 Task: Open Card API Development in Board Customer Feedback to Workspace IT Department and add a team member Softage.3@softage.net, a label Purple, a checklist SEO Audit, an attachment from your google drive, a color Purple and finally, add a card description 'Review and approve expense reports' and a comment 'This task requires proactive ownership, so let us take responsibility and ensure progress is made in a timely manner.'. Add a start date 'Jan 07, 1900' with a due date 'Jan 14, 1900'
Action: Mouse moved to (63, 277)
Screenshot: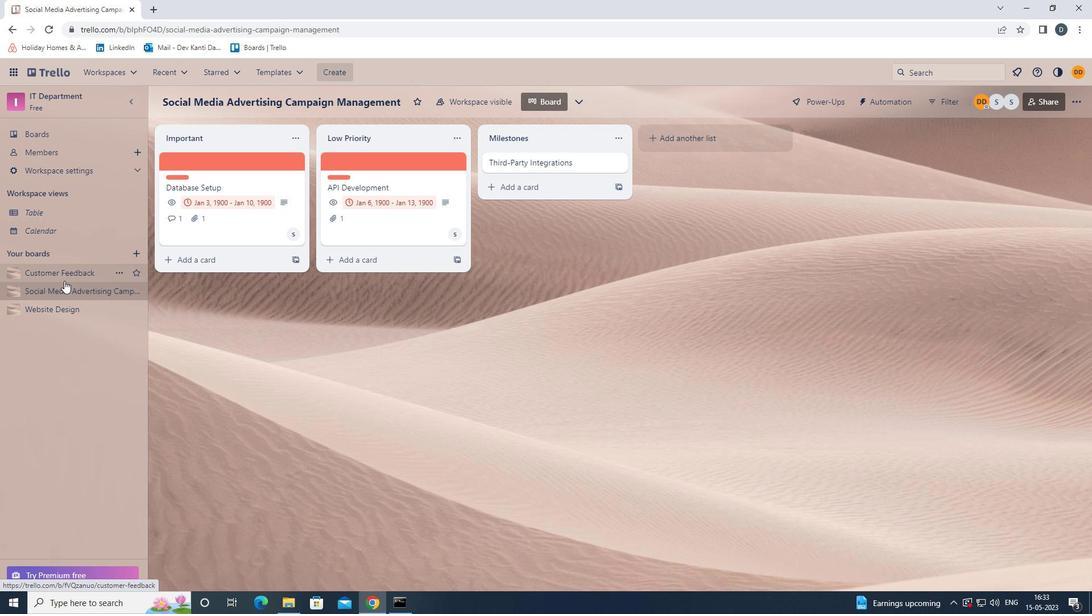 
Action: Mouse pressed left at (63, 277)
Screenshot: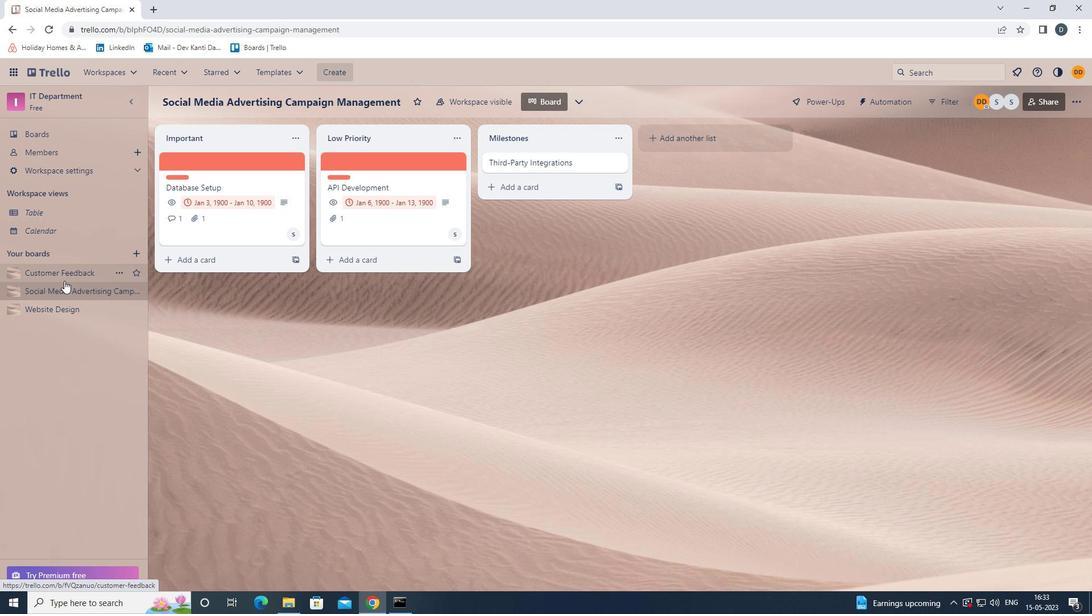 
Action: Mouse moved to (511, 162)
Screenshot: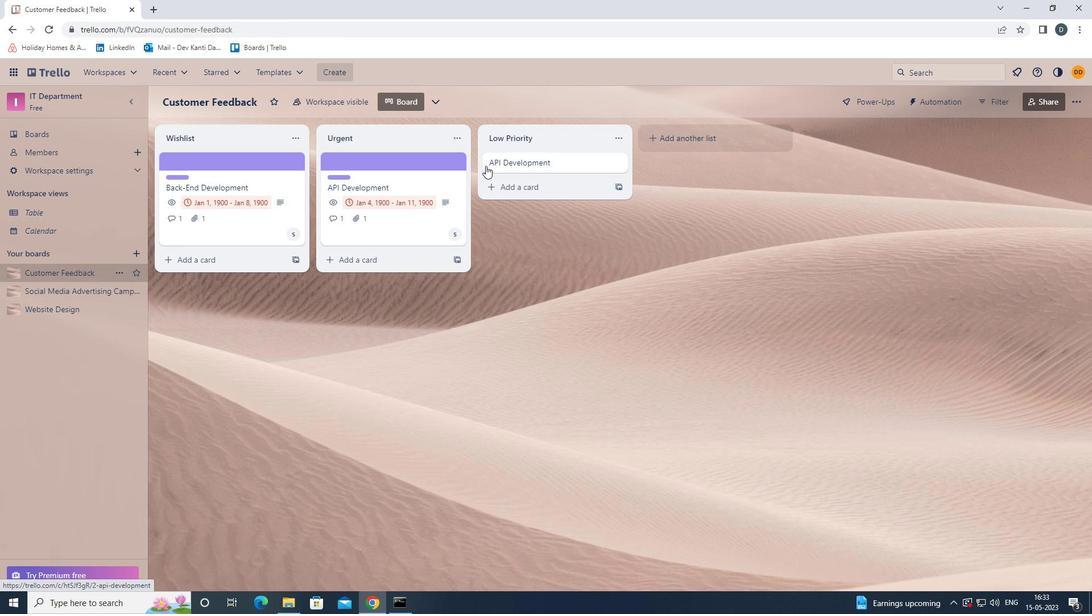 
Action: Mouse pressed left at (511, 162)
Screenshot: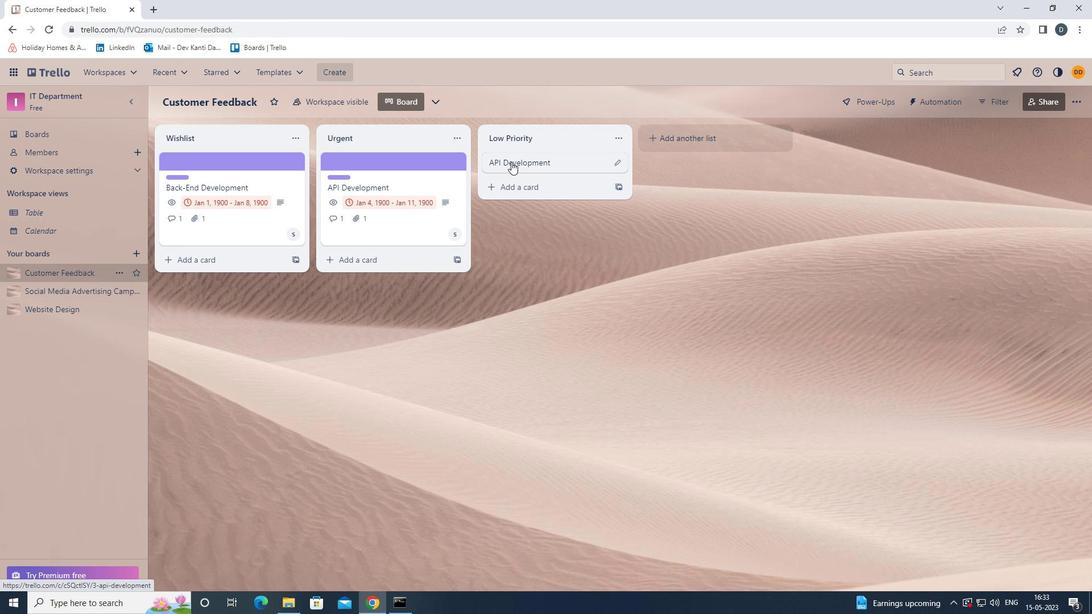 
Action: Mouse moved to (681, 199)
Screenshot: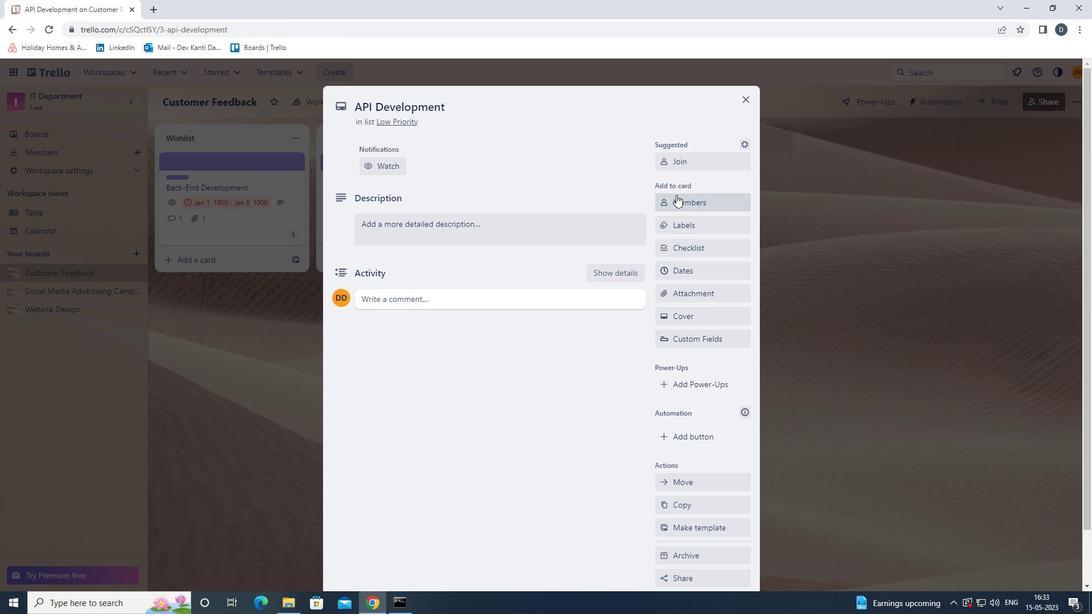 
Action: Mouse pressed left at (681, 199)
Screenshot: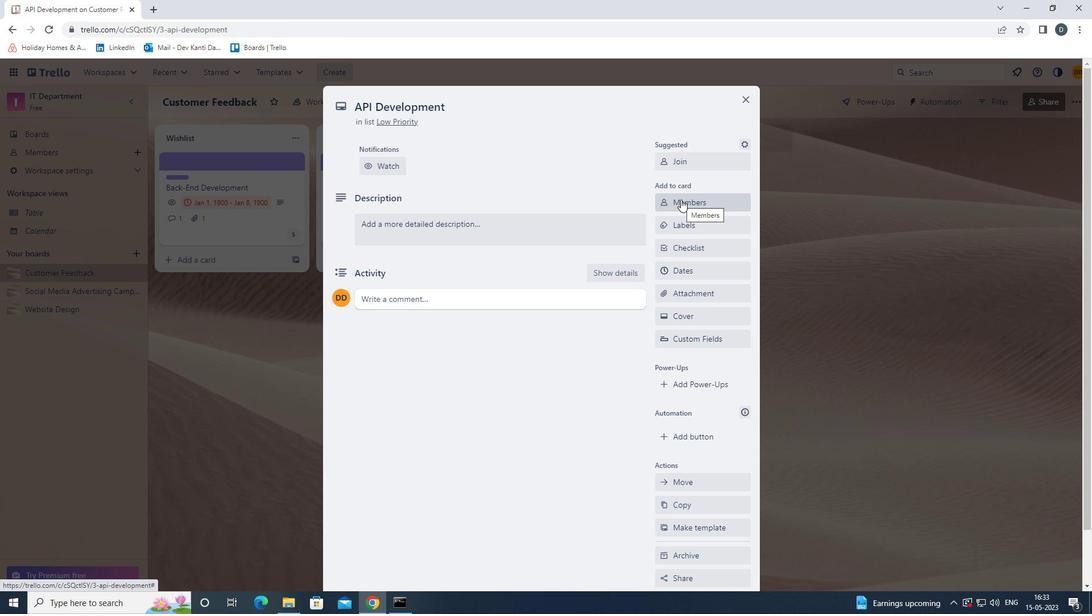 
Action: Key pressed <Key.shift>SOFTAGE.3<Key.shift><Key.shift>@SOFTAGE.NET
Screenshot: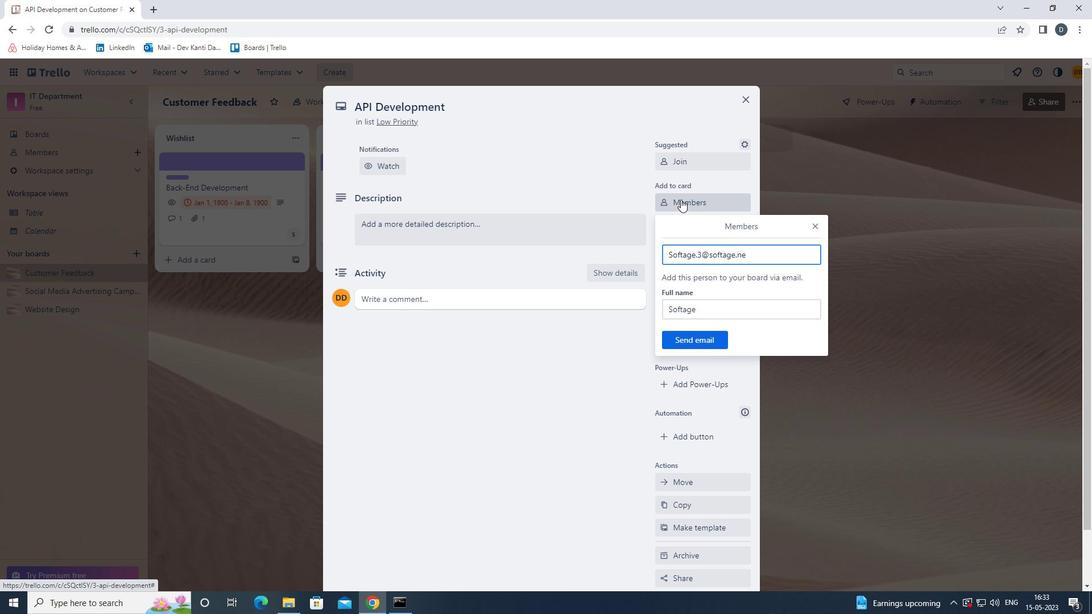 
Action: Mouse moved to (697, 332)
Screenshot: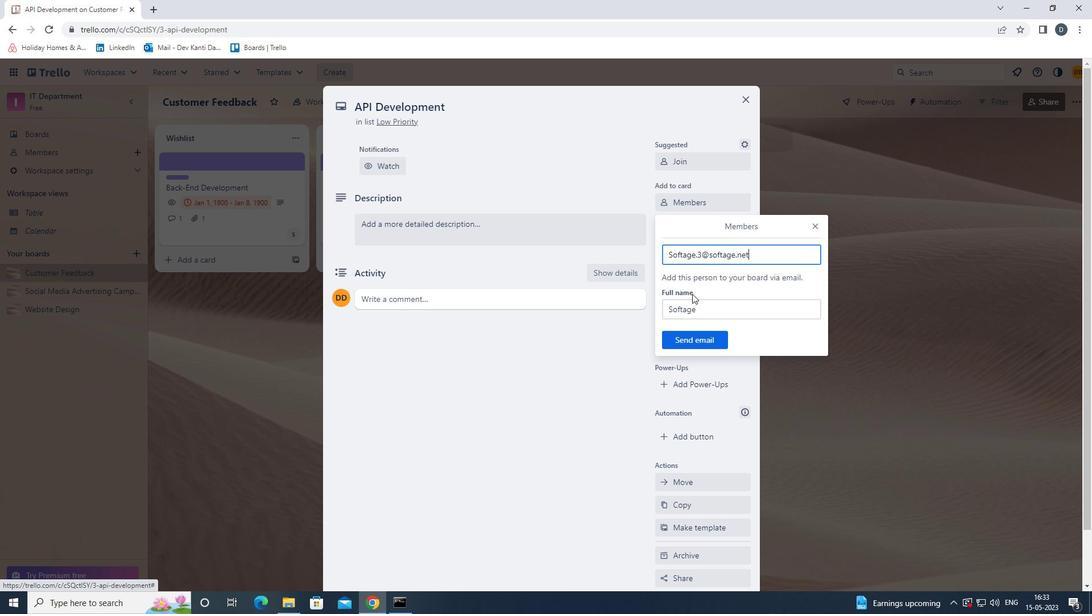 
Action: Mouse pressed left at (697, 332)
Screenshot: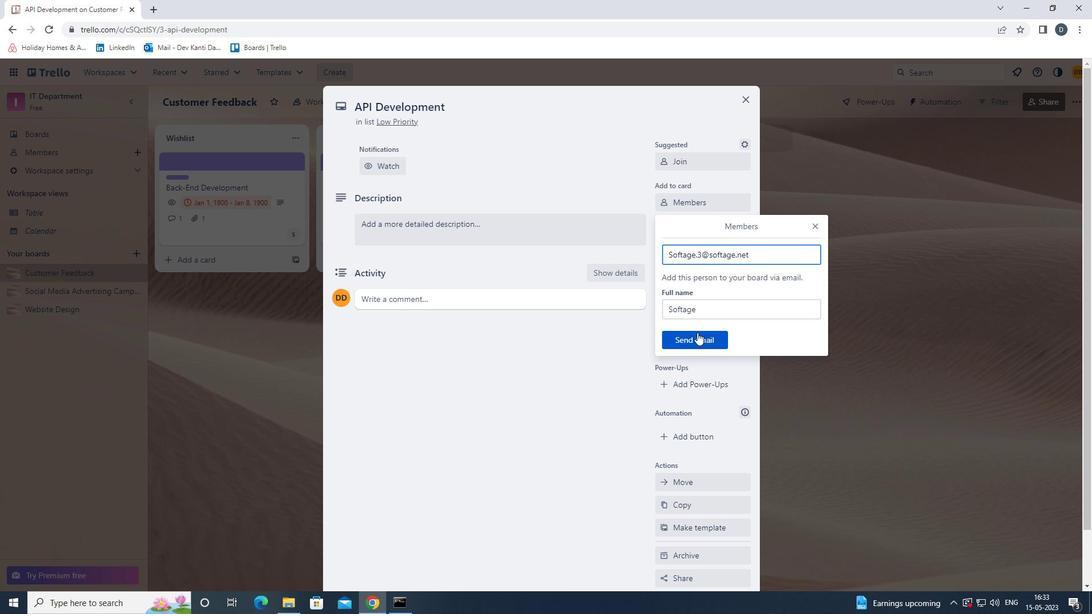 
Action: Mouse moved to (694, 228)
Screenshot: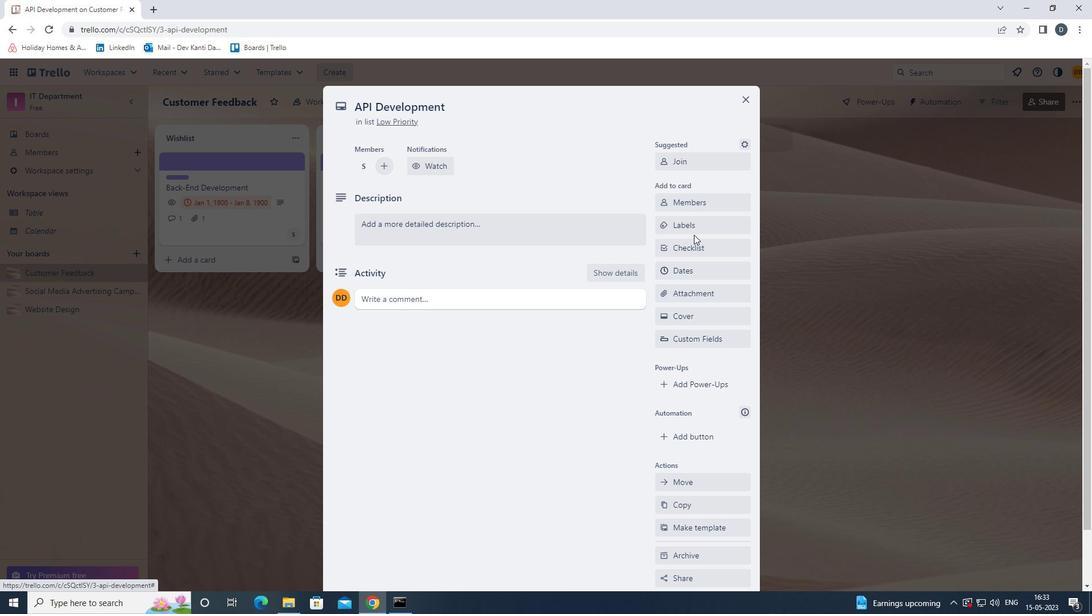 
Action: Mouse pressed left at (694, 228)
Screenshot: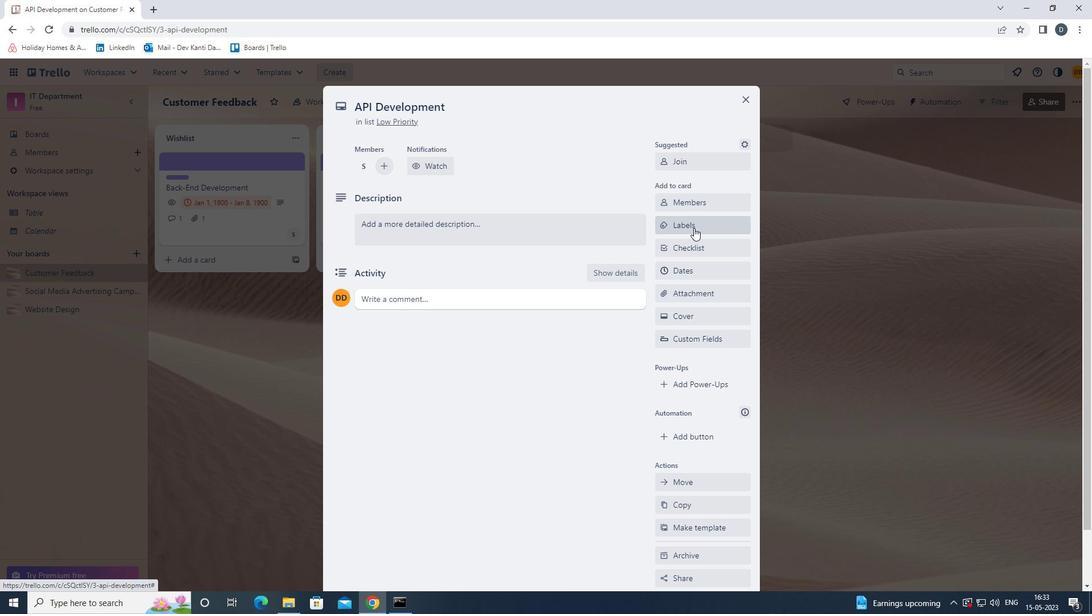 
Action: Mouse moved to (727, 397)
Screenshot: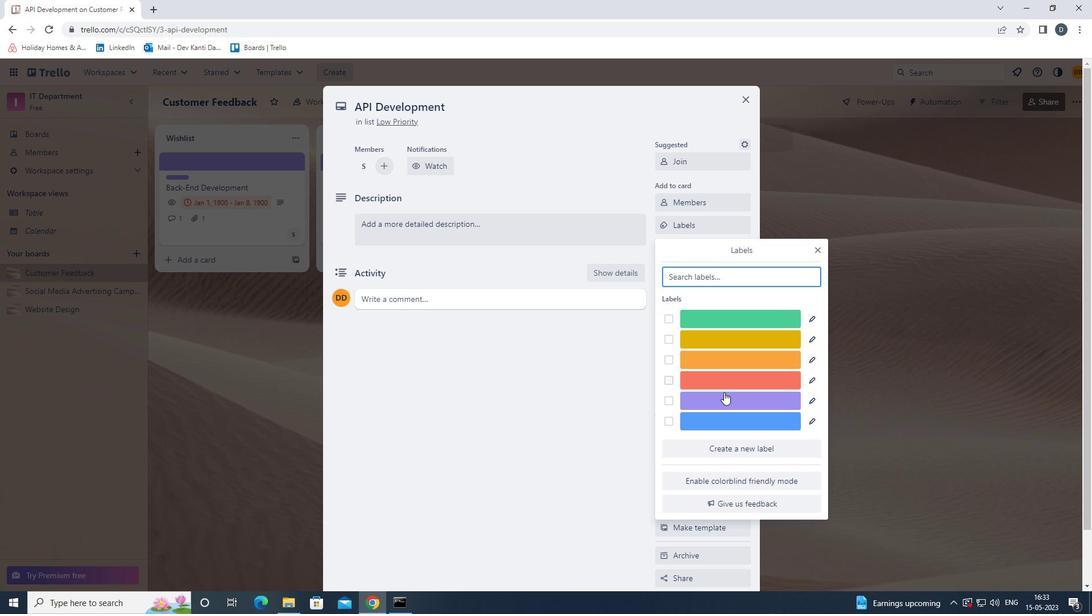 
Action: Mouse pressed left at (727, 397)
Screenshot: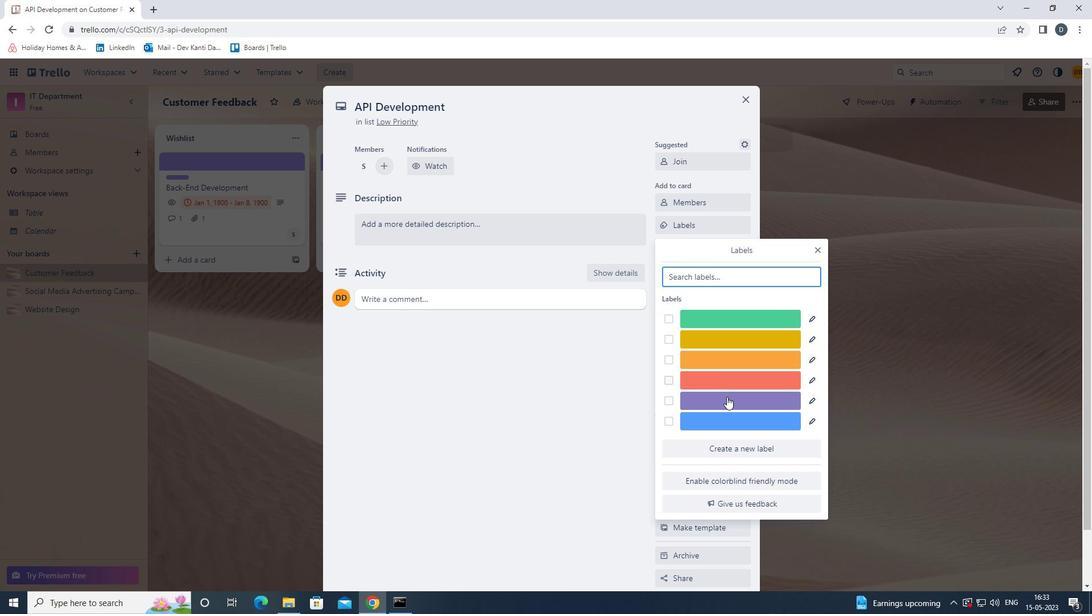 
Action: Mouse moved to (819, 245)
Screenshot: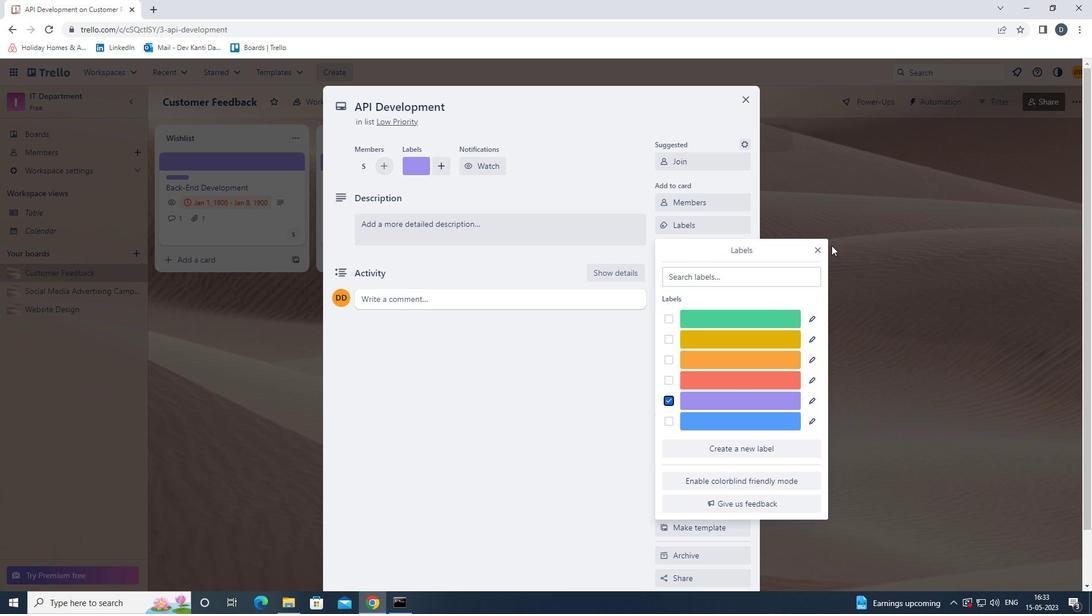 
Action: Mouse pressed left at (819, 245)
Screenshot: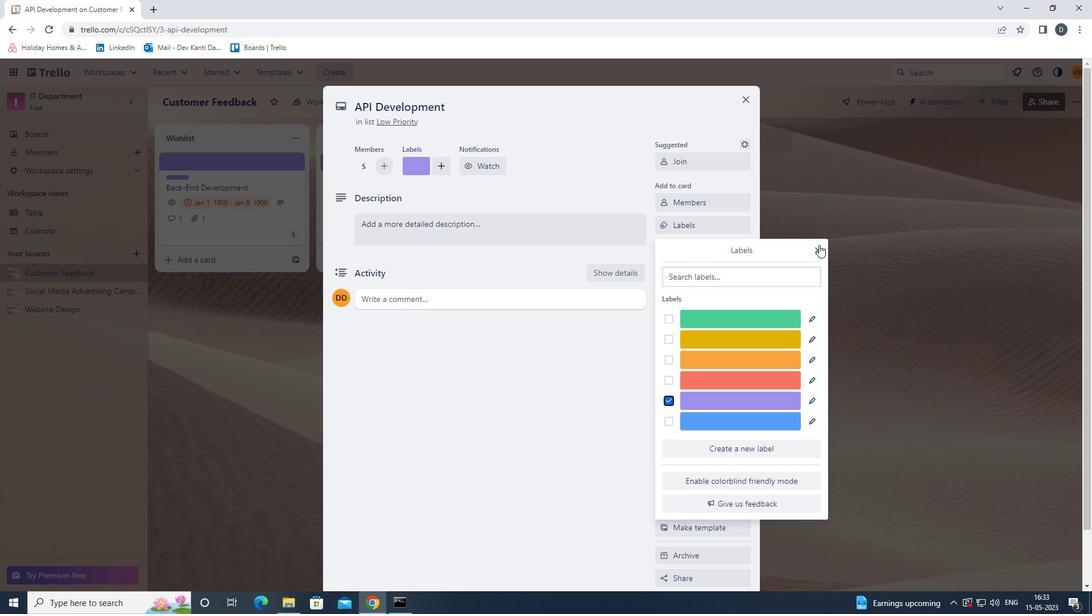 
Action: Mouse moved to (709, 253)
Screenshot: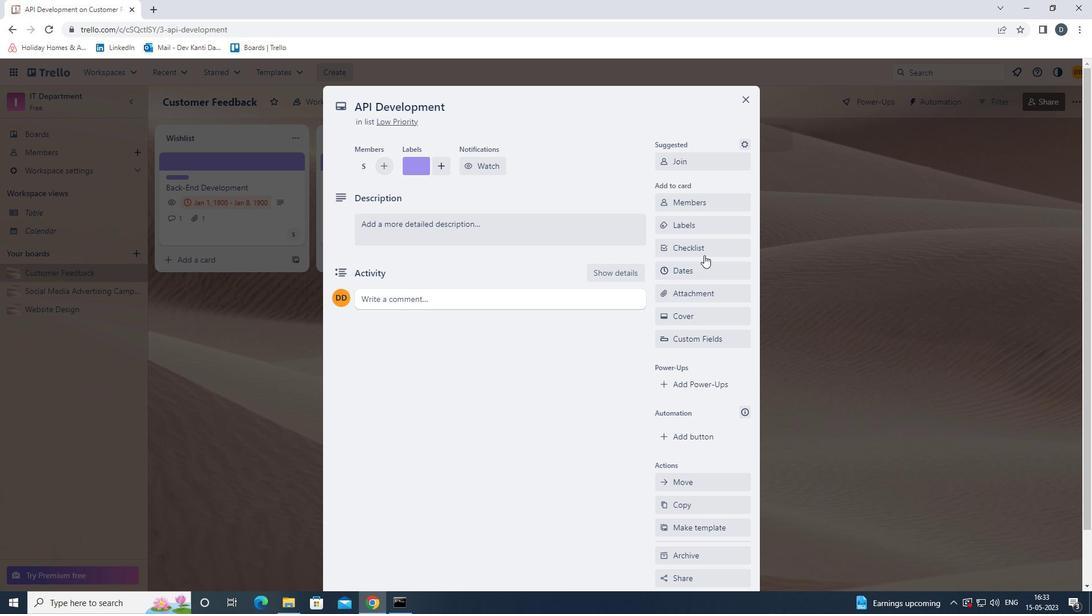 
Action: Mouse pressed left at (709, 253)
Screenshot: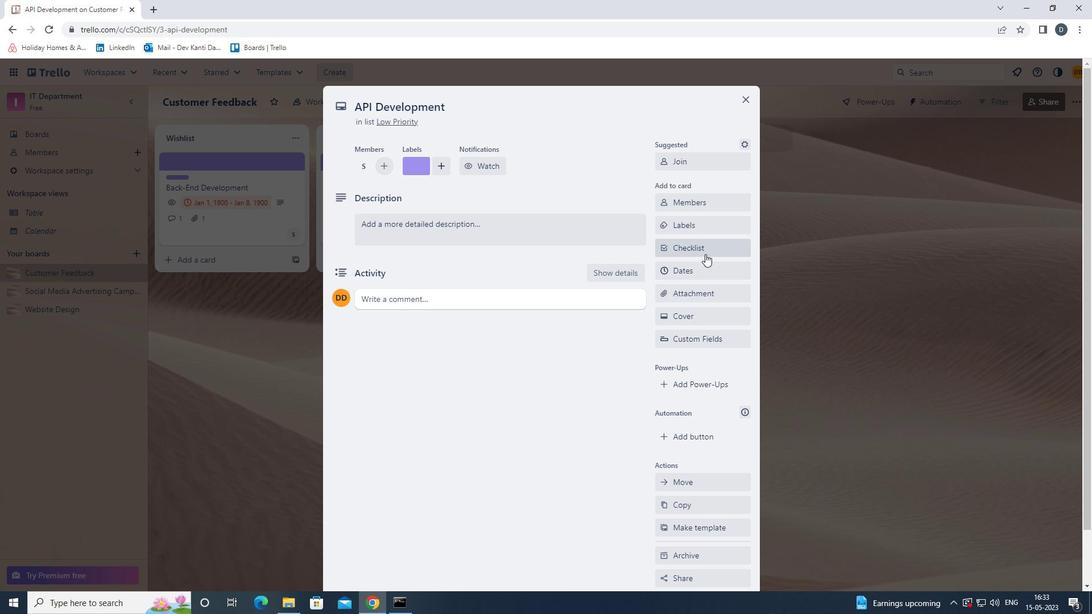 
Action: Key pressed <Key.shift>S<Key.shift><Key.shift>EO
Screenshot: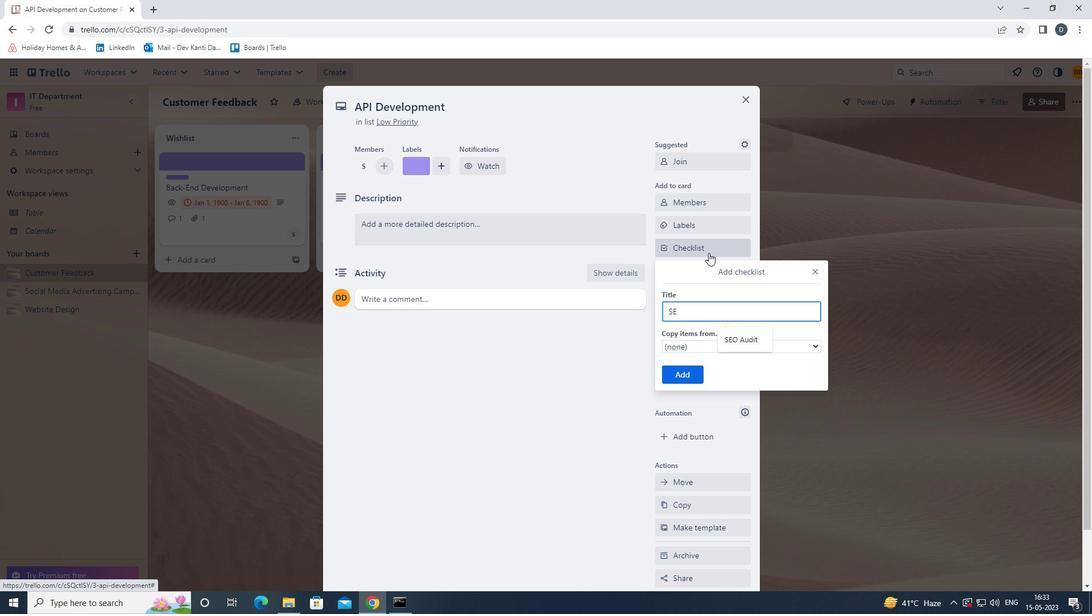 
Action: Mouse moved to (734, 338)
Screenshot: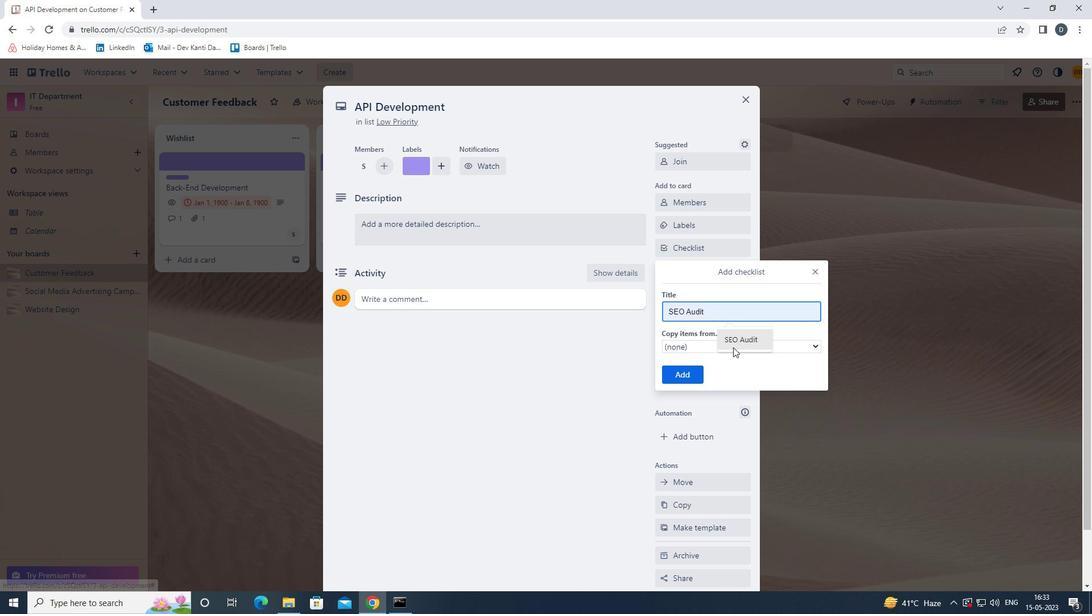
Action: Mouse pressed left at (734, 338)
Screenshot: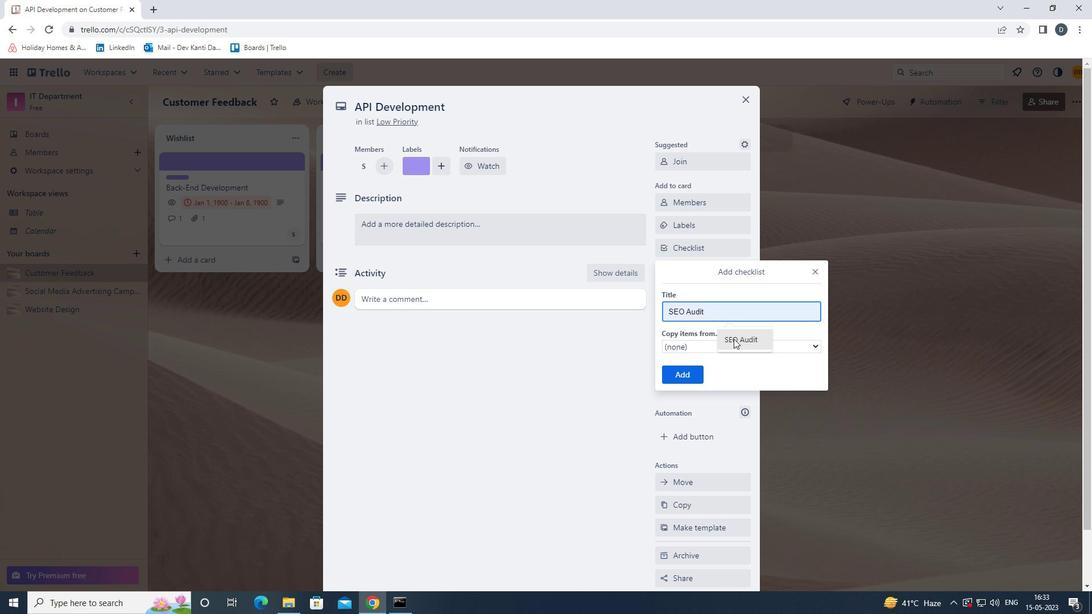 
Action: Mouse moved to (685, 370)
Screenshot: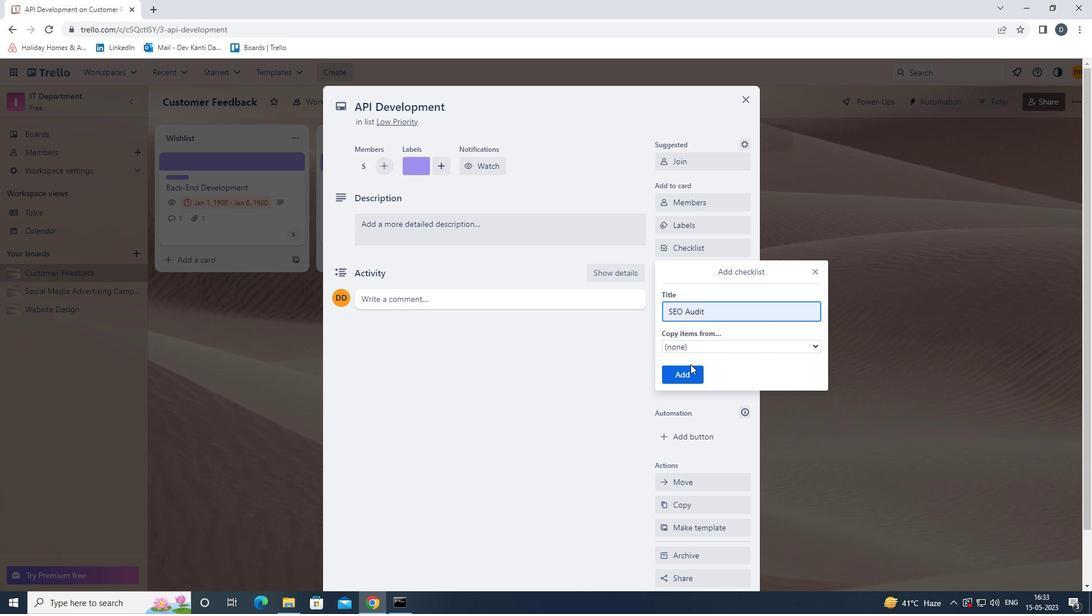 
Action: Mouse pressed left at (685, 370)
Screenshot: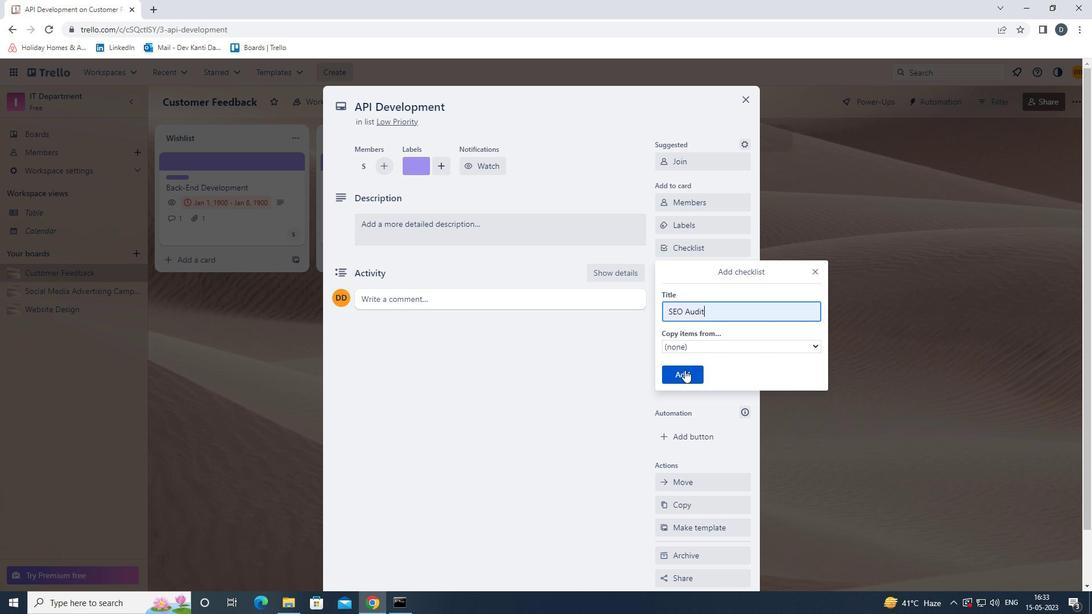 
Action: Mouse moved to (702, 298)
Screenshot: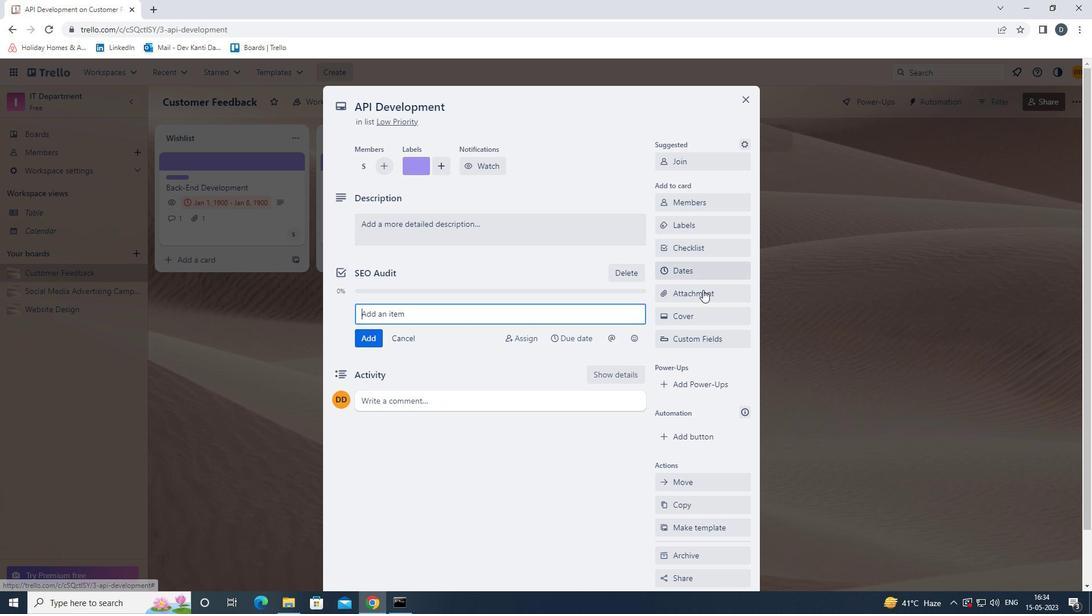 
Action: Mouse pressed left at (702, 298)
Screenshot: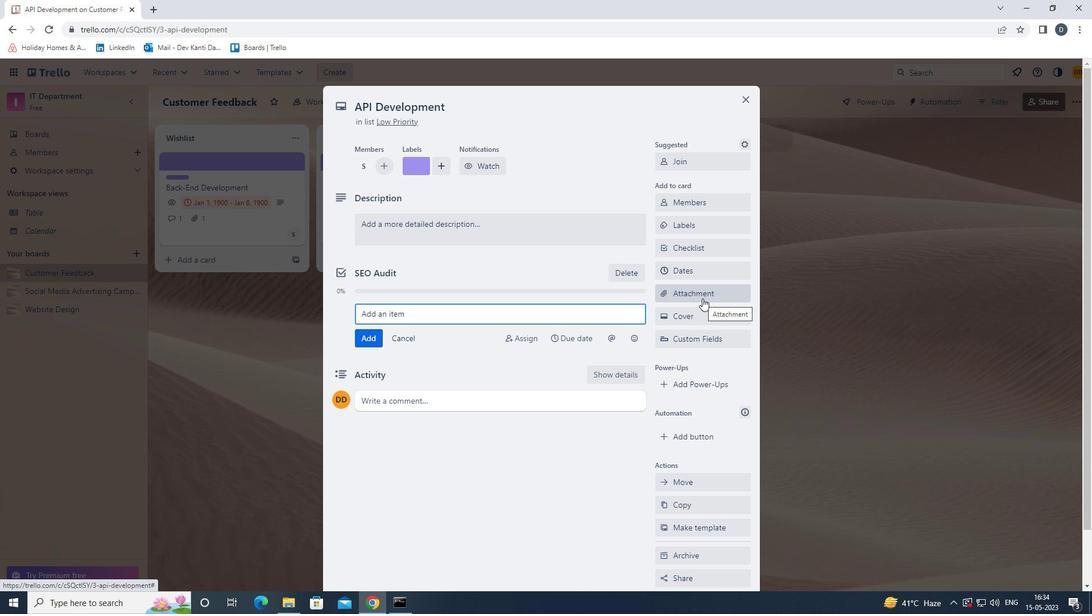 
Action: Mouse moved to (715, 376)
Screenshot: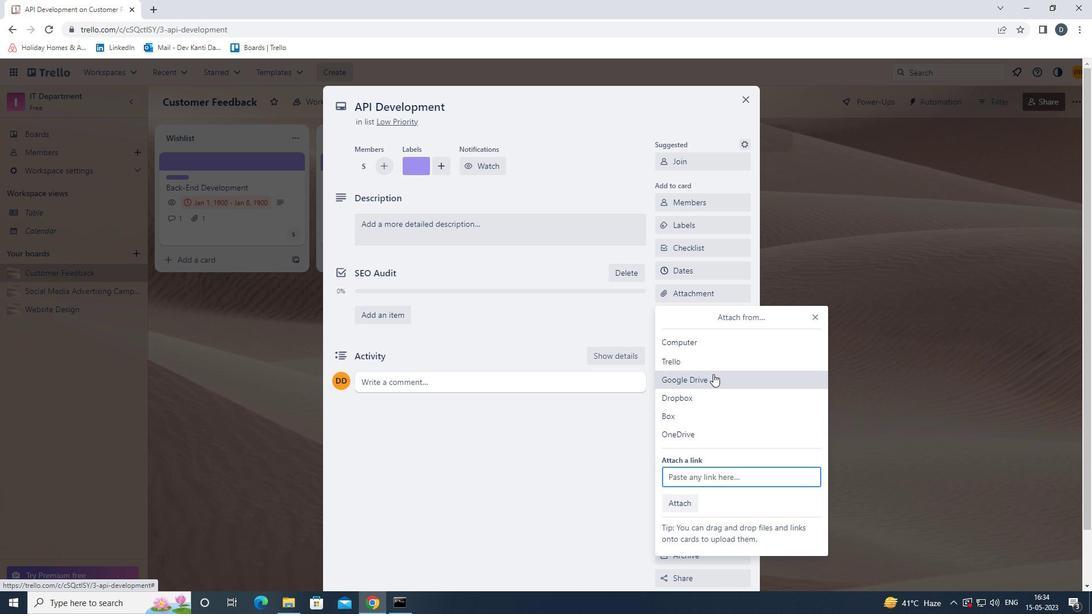 
Action: Mouse pressed left at (715, 376)
Screenshot: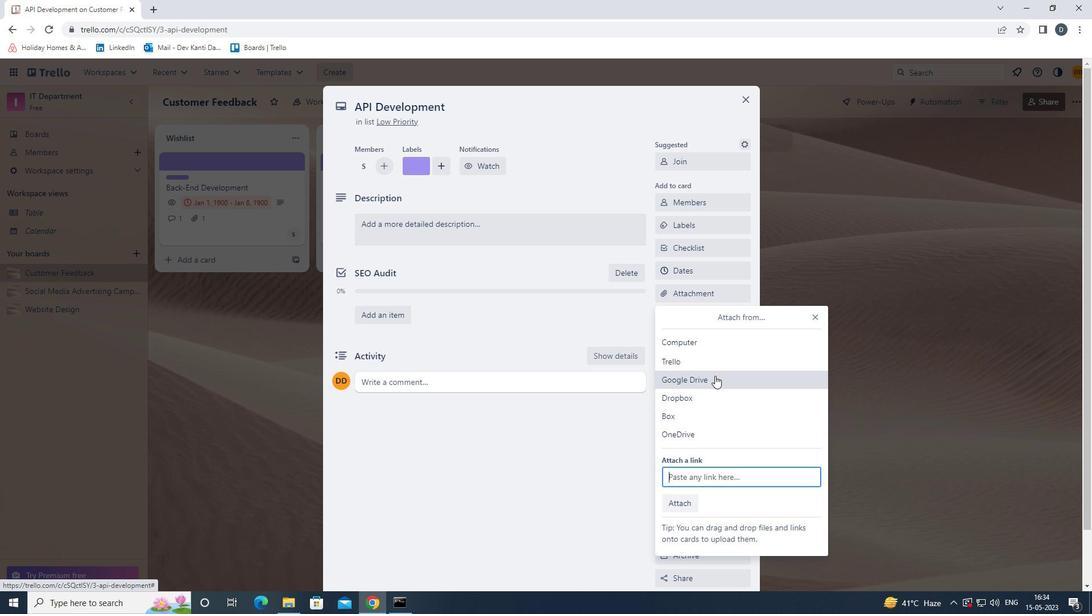 
Action: Mouse moved to (277, 323)
Screenshot: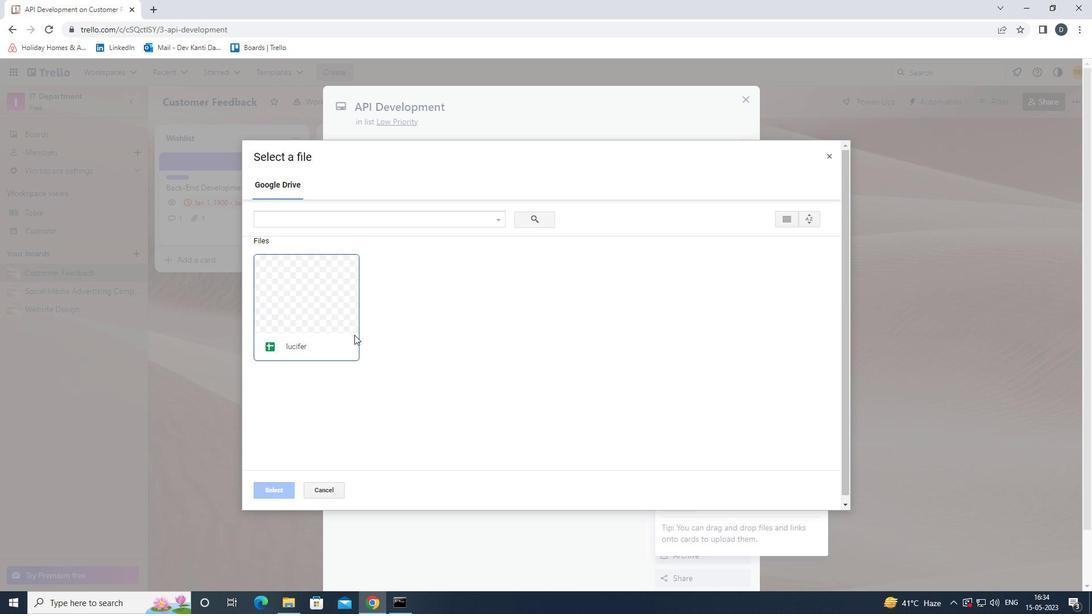 
Action: Mouse pressed left at (277, 323)
Screenshot: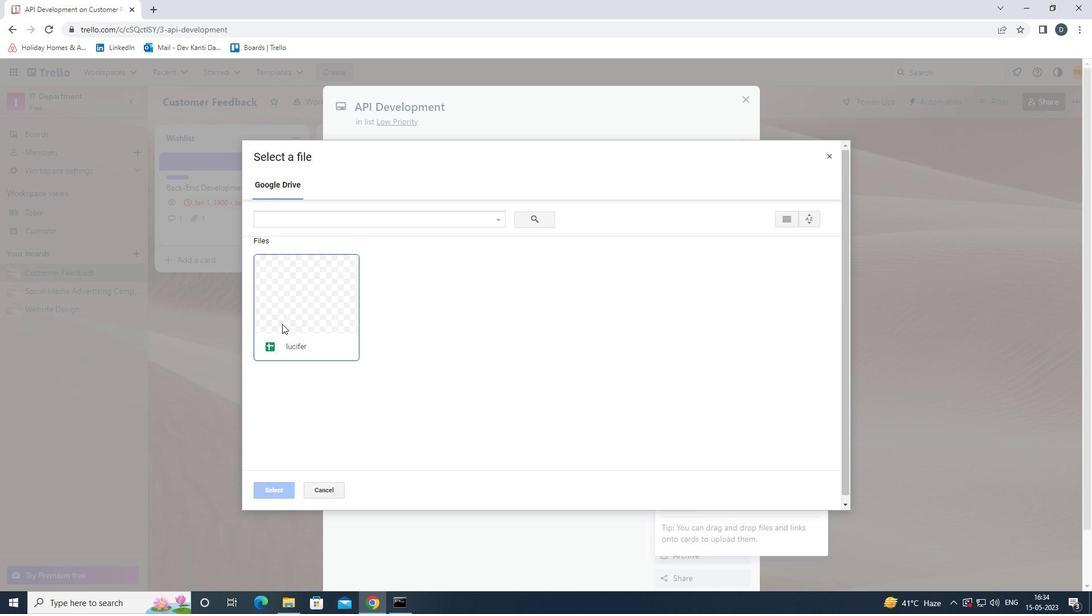 
Action: Mouse moved to (270, 490)
Screenshot: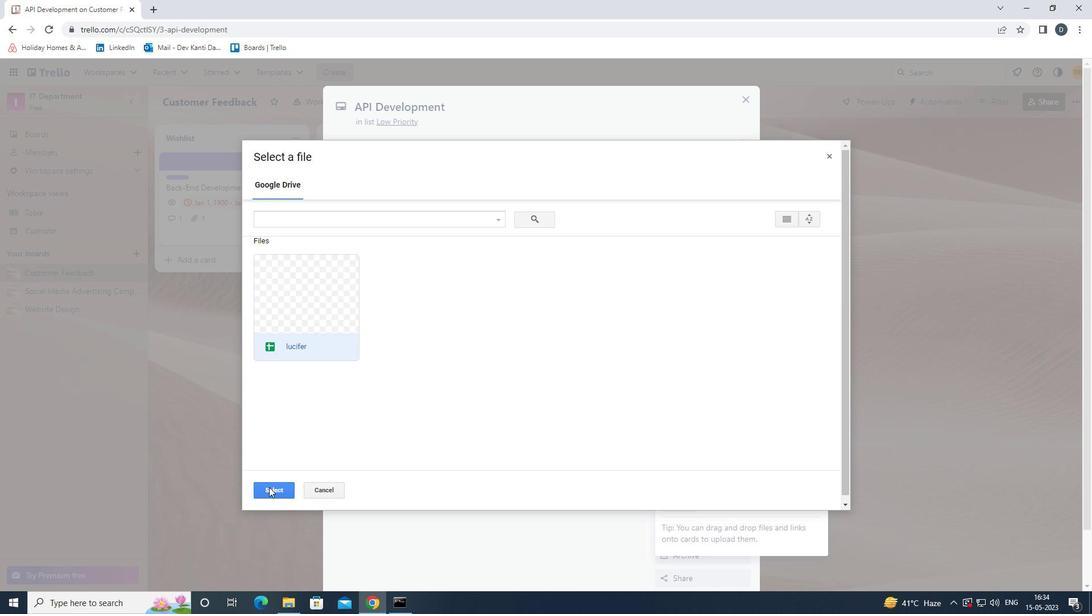
Action: Mouse pressed left at (270, 490)
Screenshot: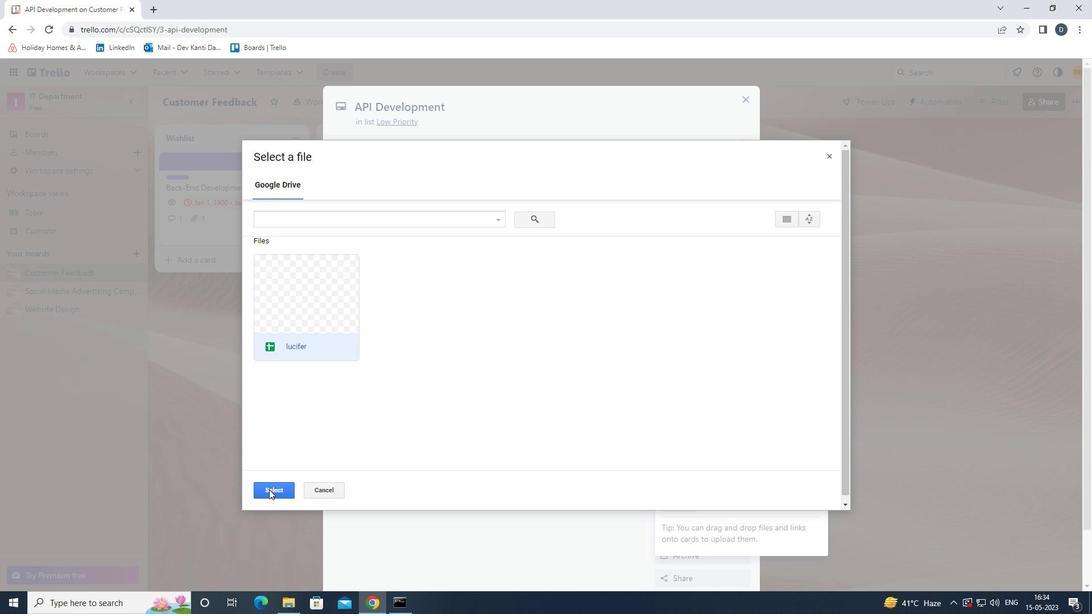 
Action: Mouse moved to (704, 321)
Screenshot: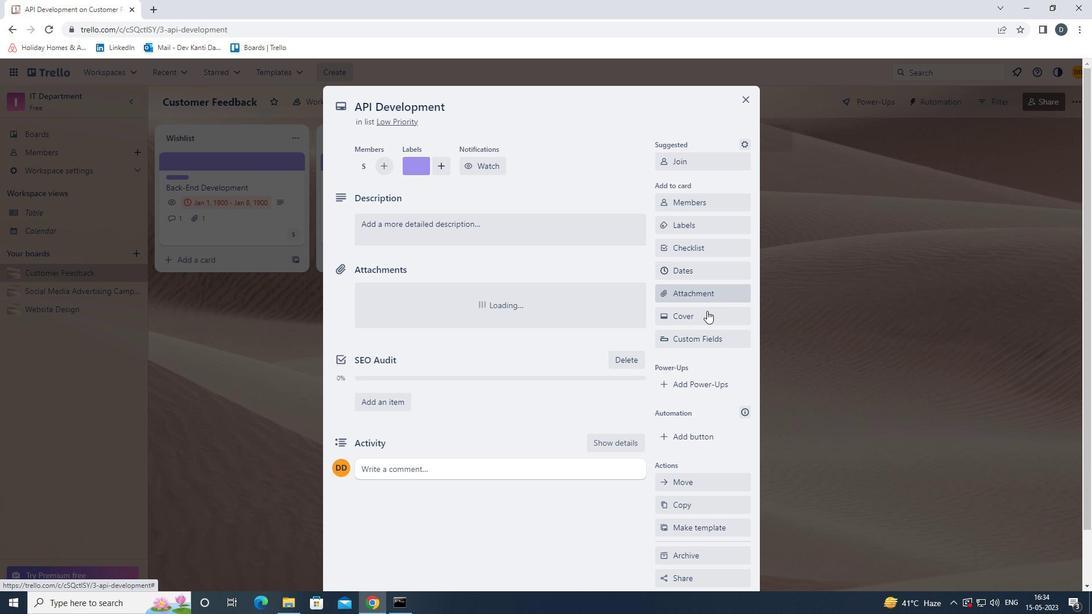 
Action: Mouse pressed left at (704, 321)
Screenshot: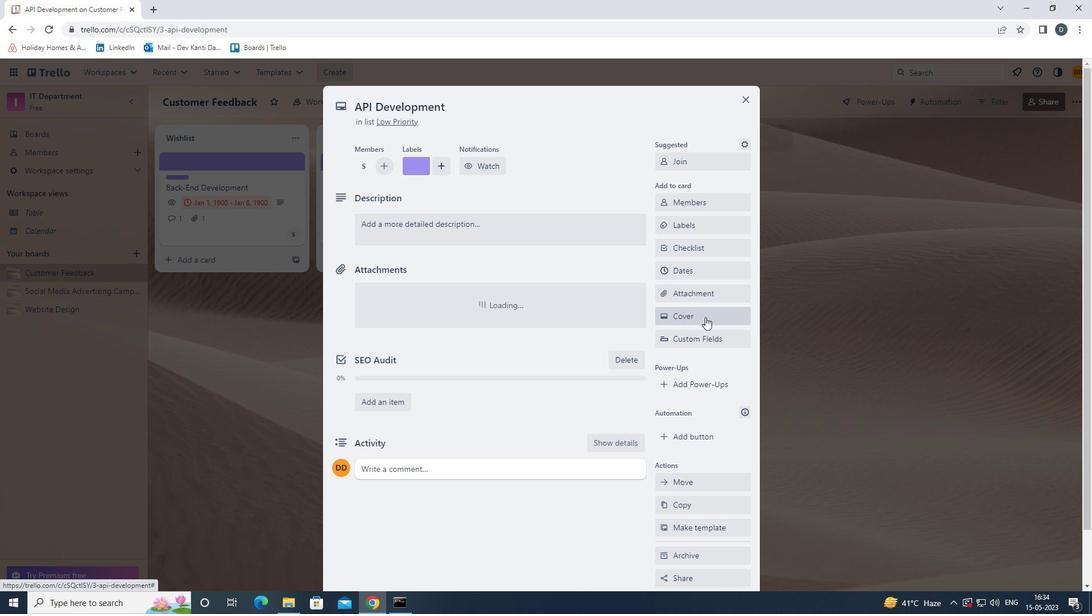 
Action: Mouse moved to (812, 365)
Screenshot: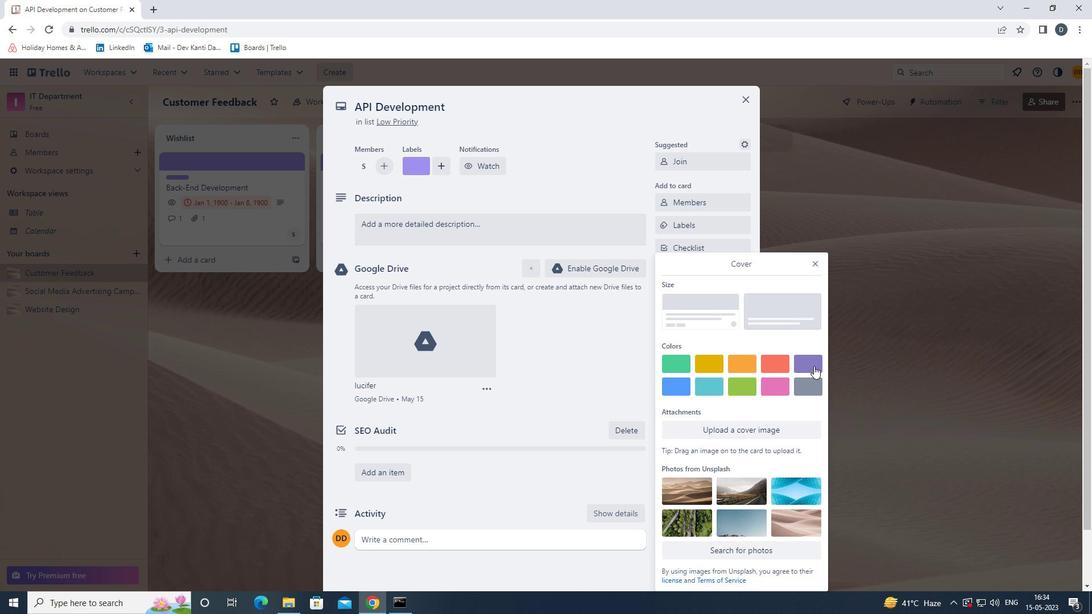 
Action: Mouse pressed left at (812, 365)
Screenshot: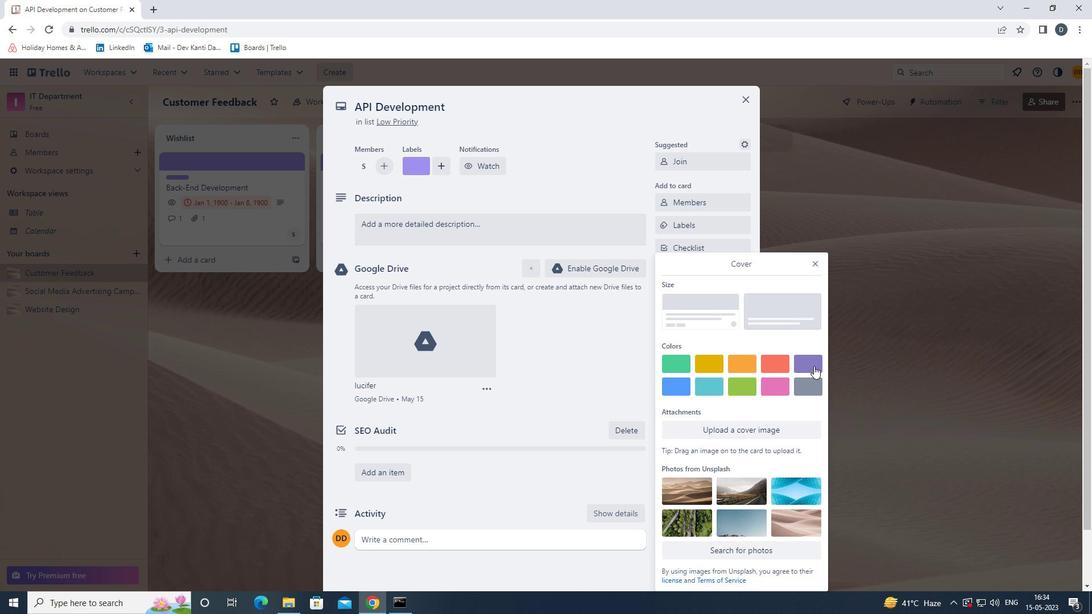 
Action: Mouse moved to (814, 244)
Screenshot: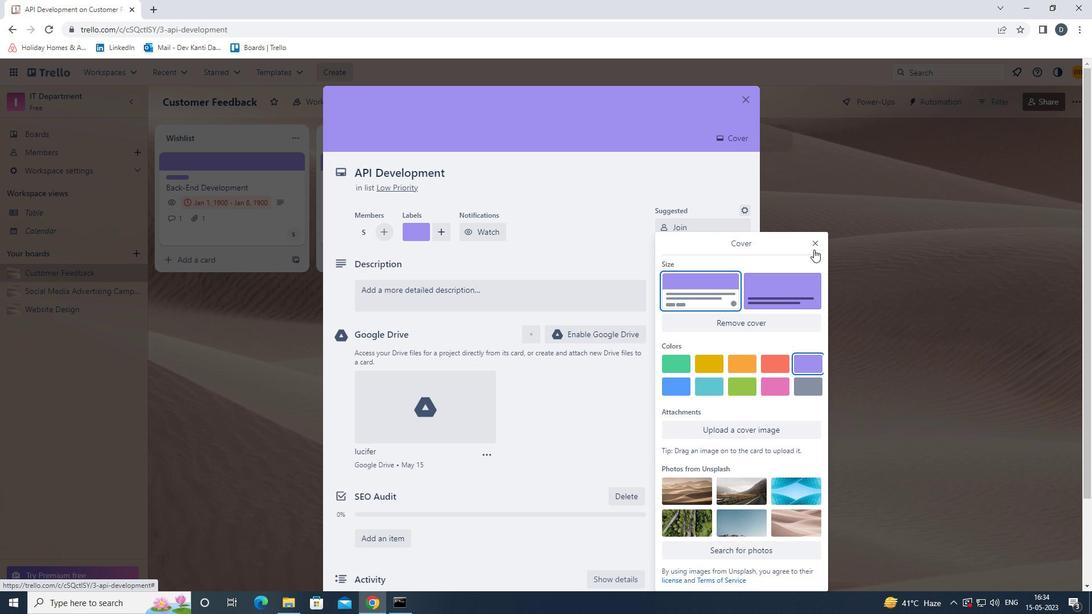 
Action: Mouse pressed left at (814, 244)
Screenshot: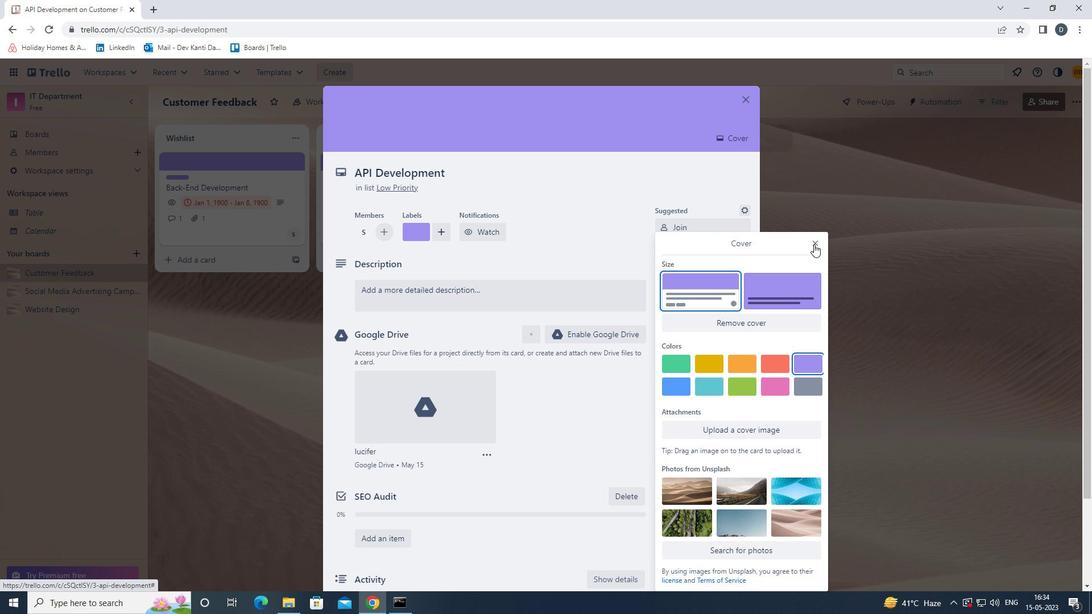 
Action: Mouse moved to (567, 298)
Screenshot: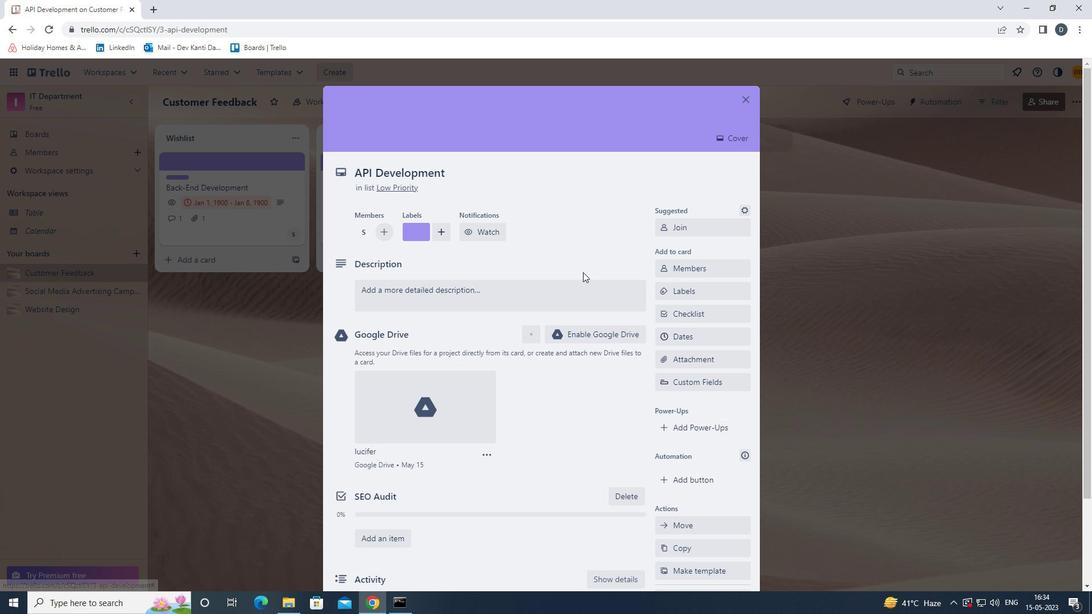 
Action: Mouse pressed left at (567, 298)
Screenshot: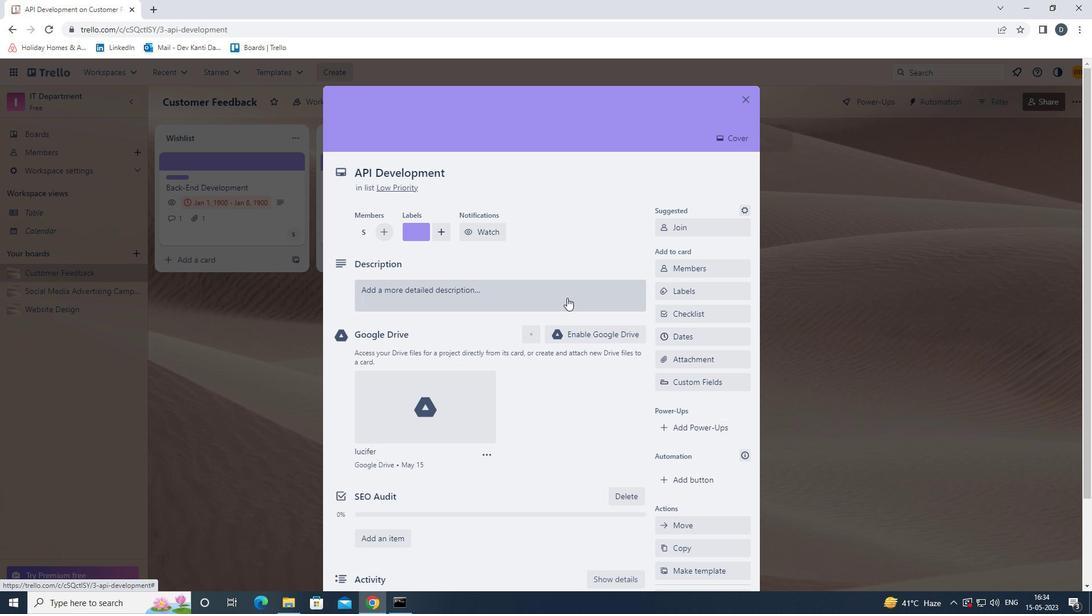 
Action: Mouse moved to (541, 361)
Screenshot: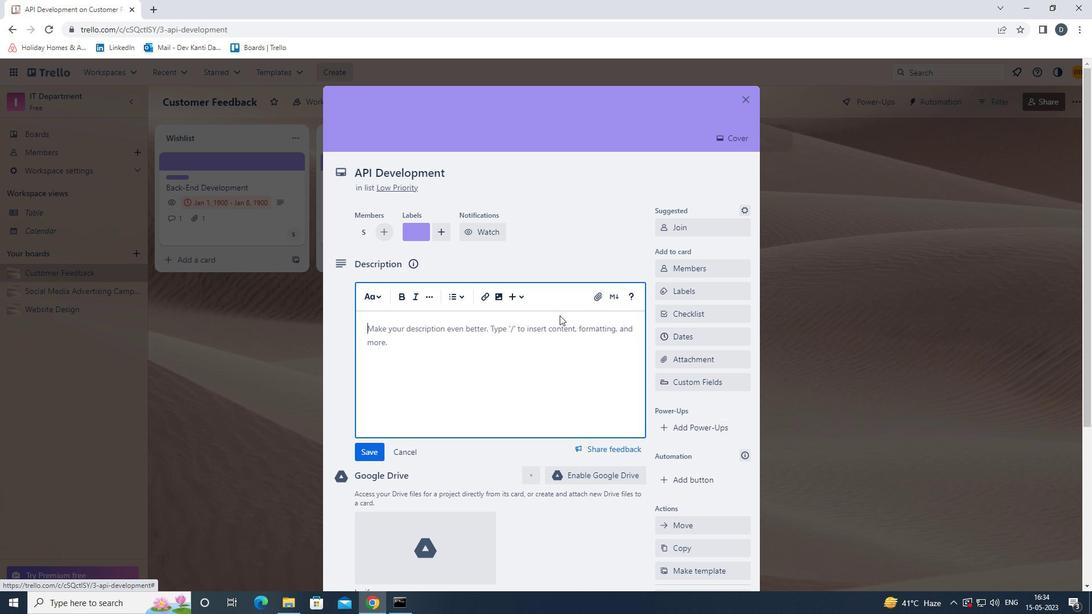 
Action: Key pressed <Key.shift><Key.shift><Key.shift><Key.shift>REVIEW<Key.backspace>W<Key.space>AND<Key.space>APPROVE<Key.space>EXPENSE<Key.space>REPORTS.
Screenshot: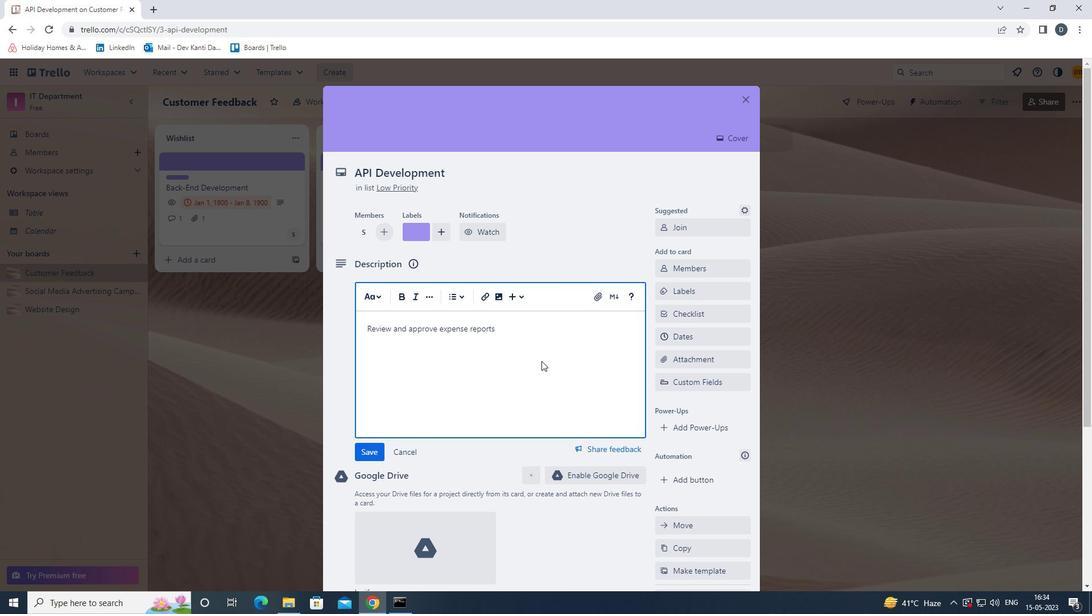 
Action: Mouse moved to (367, 455)
Screenshot: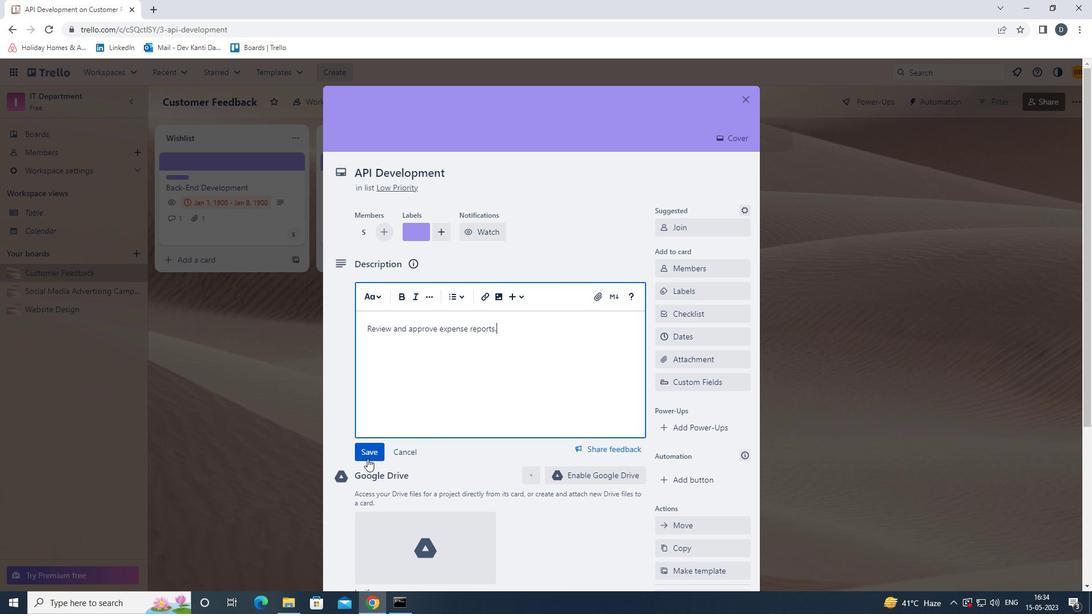 
Action: Mouse pressed left at (367, 455)
Screenshot: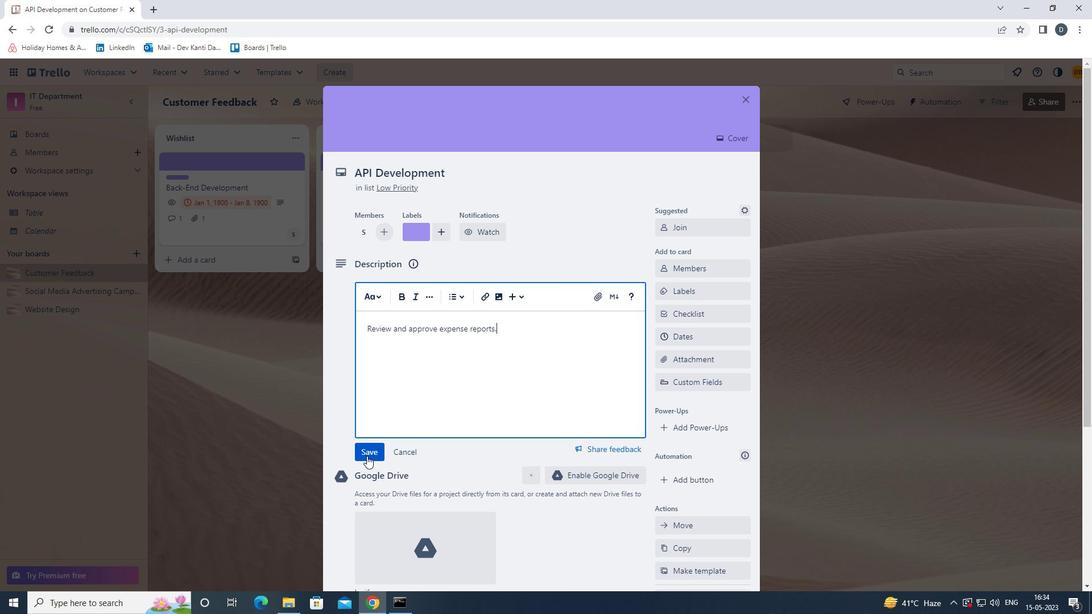 
Action: Mouse moved to (454, 493)
Screenshot: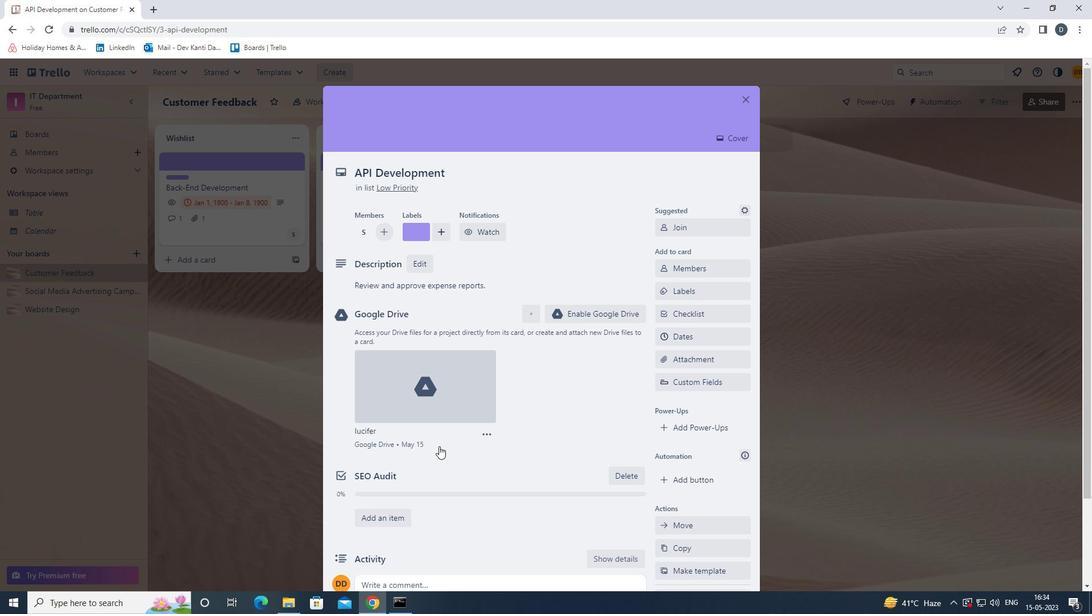 
Action: Mouse scrolled (454, 492) with delta (0, 0)
Screenshot: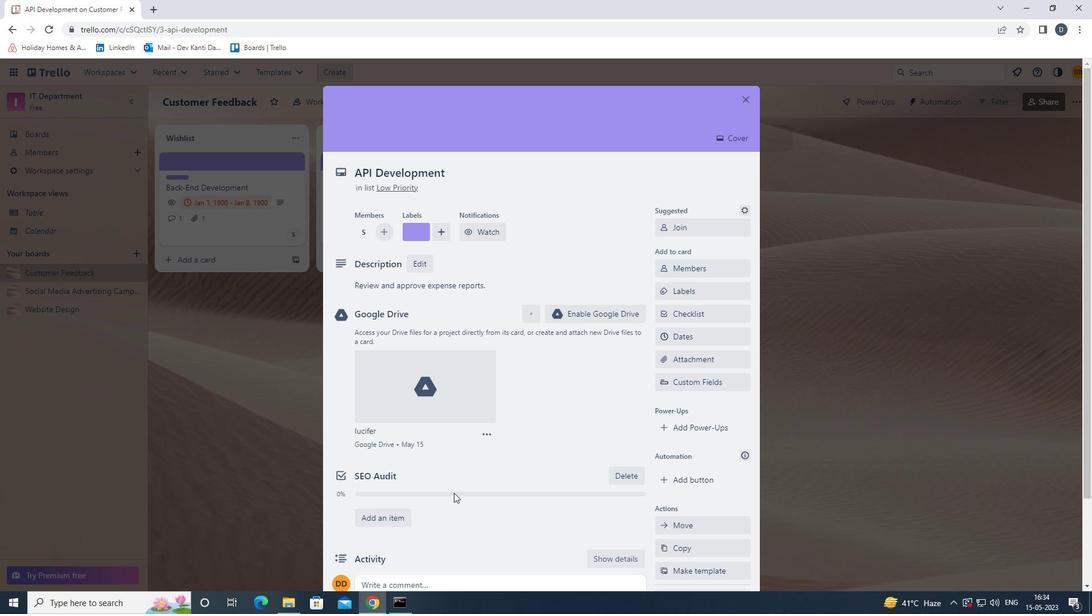 
Action: Mouse moved to (457, 534)
Screenshot: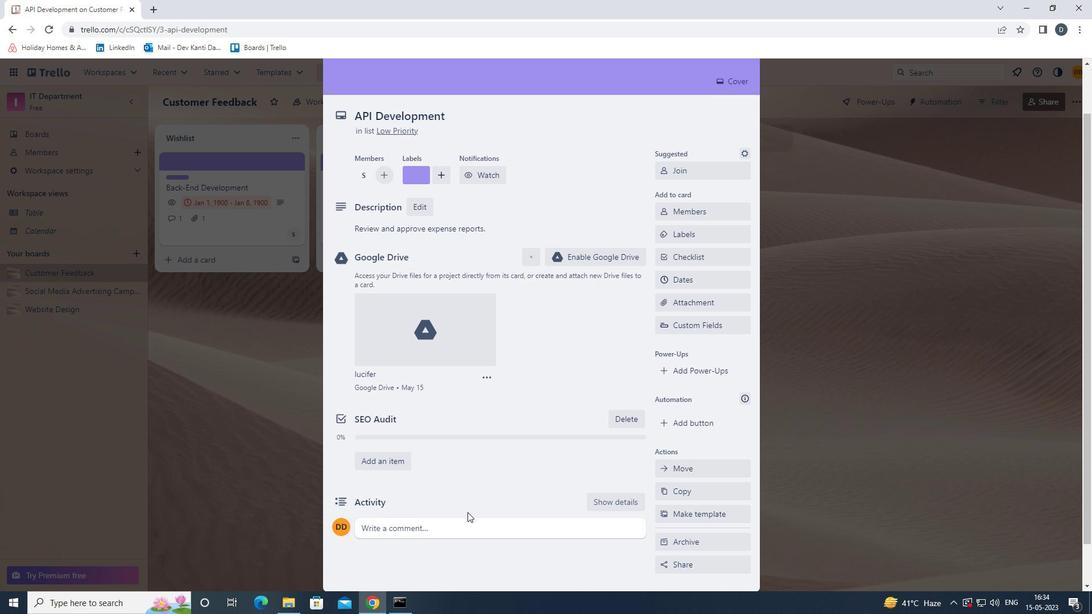 
Action: Mouse pressed left at (457, 534)
Screenshot: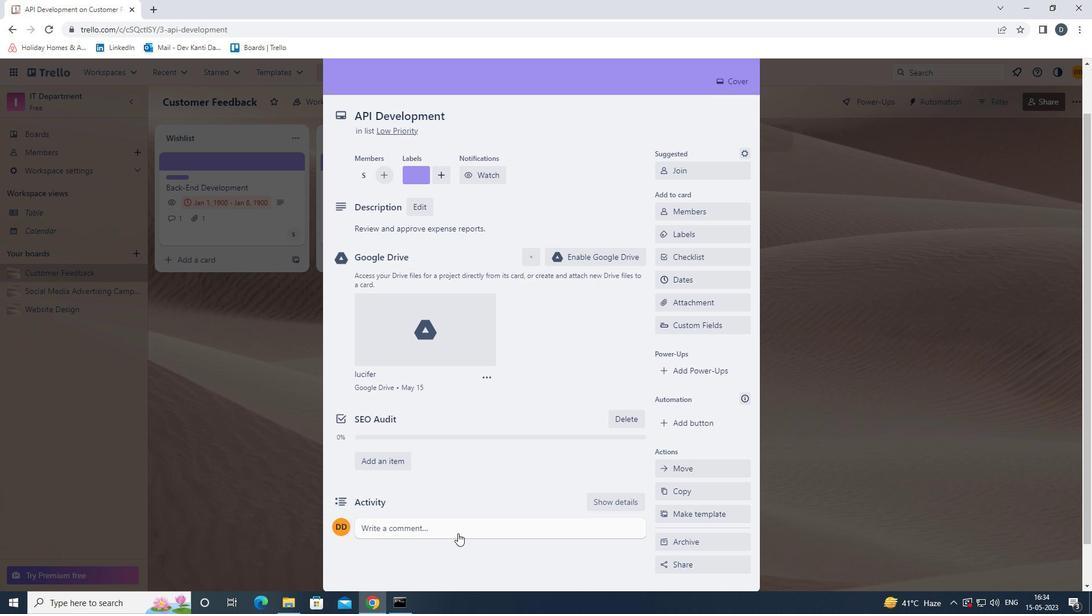 
Action: Mouse moved to (442, 558)
Screenshot: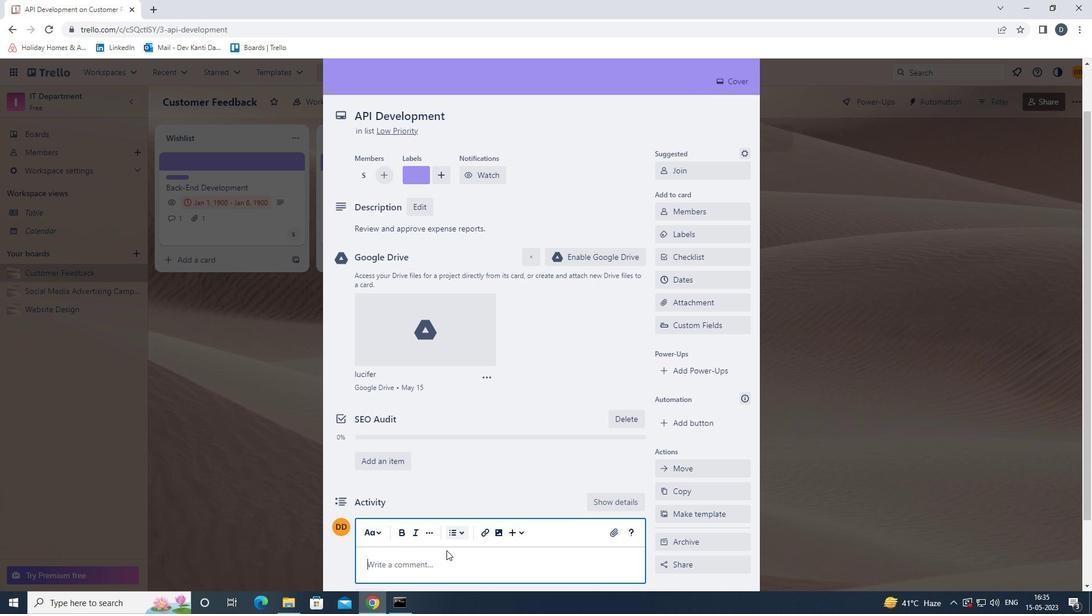 
Action: Key pressed <Key.shift>THIS<Key.space>TASK<Key.space>REQUIRES<Key.space>PROACTIVE<Key.space>OWNERSHIP,<Key.backspace>,<Key.space>SO<Key.space>LET<Key.space>US<Key.space>TAKE<Key.space>RESPONSIBILITY<Key.space>AND<Key.space>ENSURE<Key.space>PROGRESS<Key.space>IS<Key.space>MADE<Key.space>IN<Key.space>A<Key.space>TIMELY<Key.space>MNANN<Key.backspace><Key.backspace><Key.backspace><Key.backspace>ANNER.
Screenshot: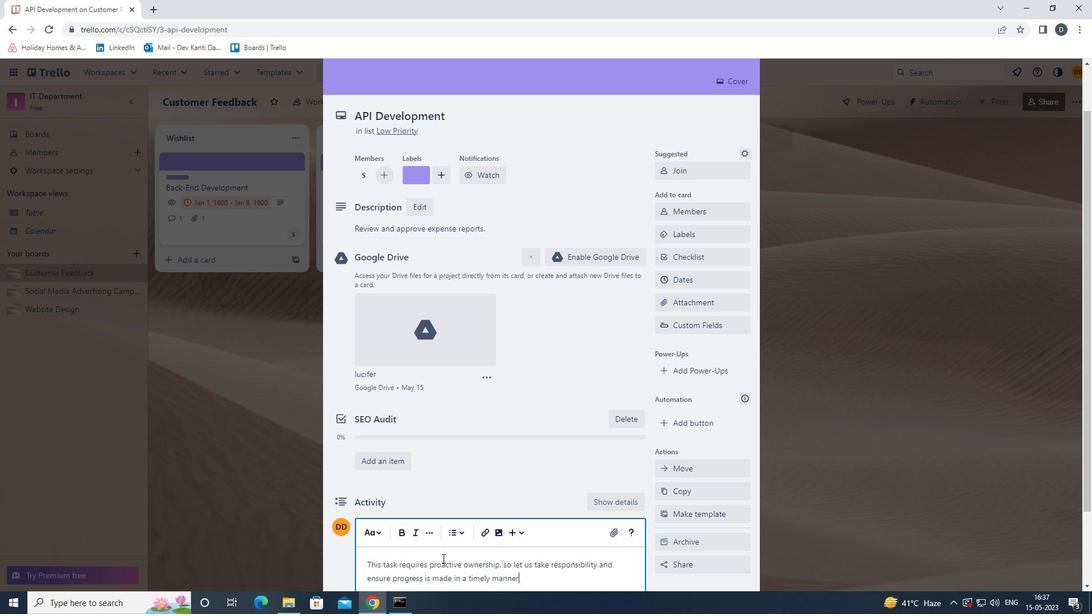 
Action: Mouse moved to (449, 539)
Screenshot: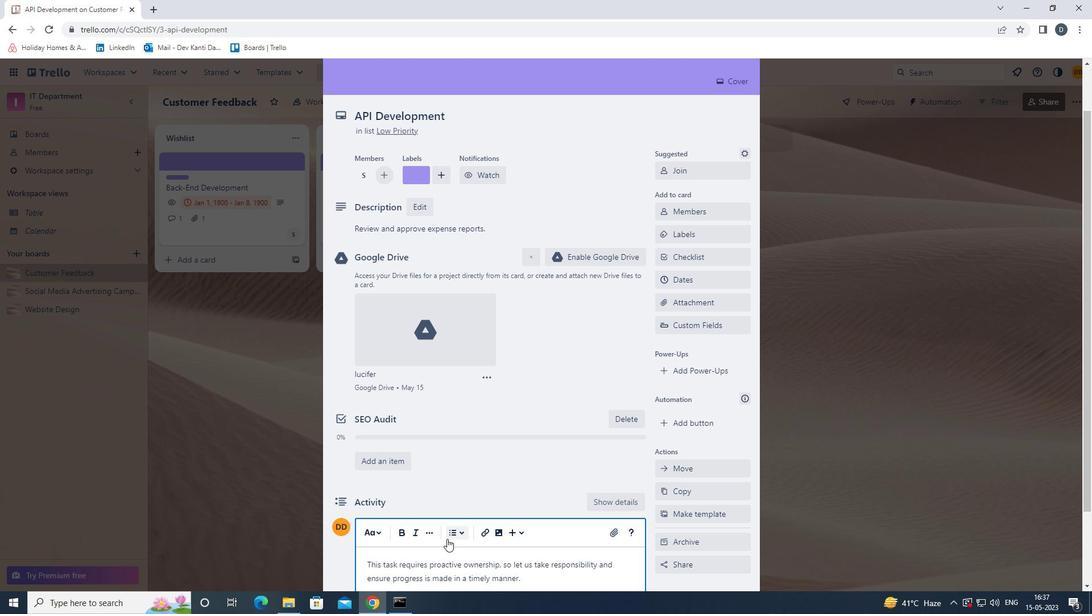 
Action: Mouse scrolled (449, 538) with delta (0, 0)
Screenshot: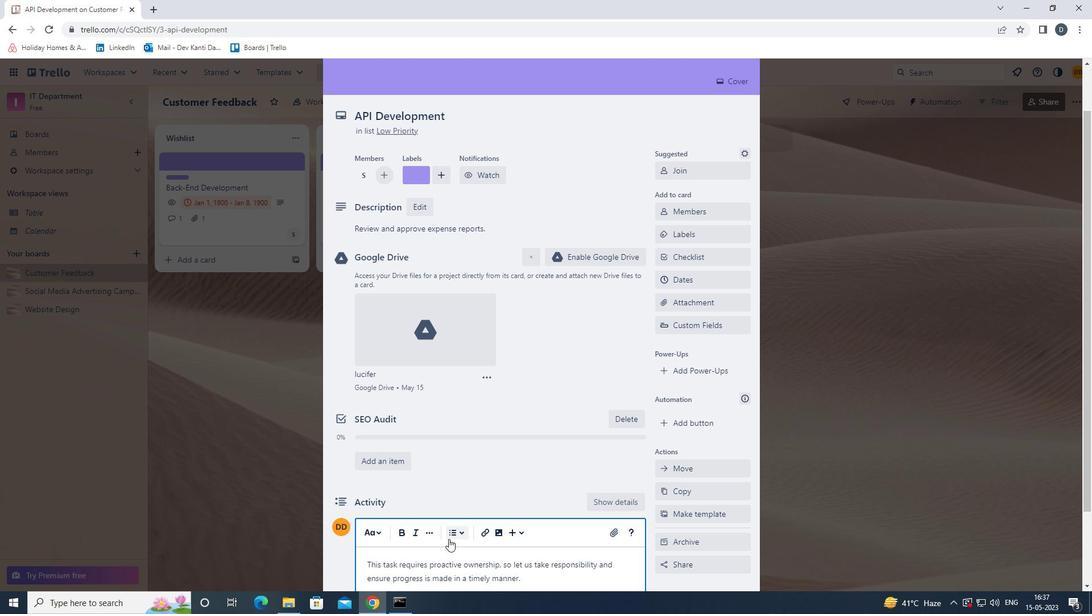 
Action: Mouse moved to (373, 556)
Screenshot: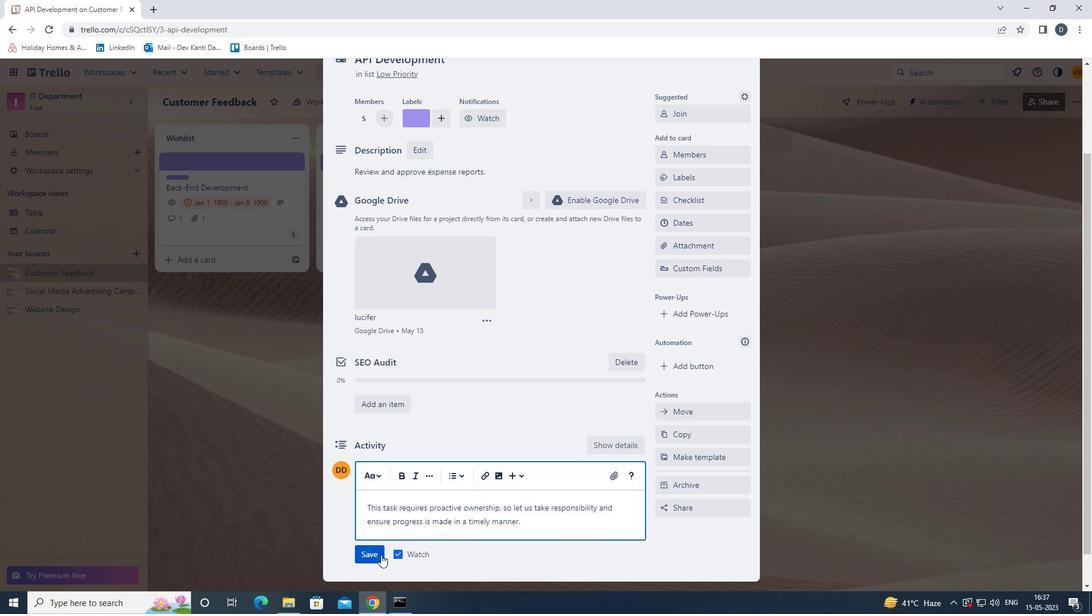 
Action: Mouse pressed left at (373, 556)
Screenshot: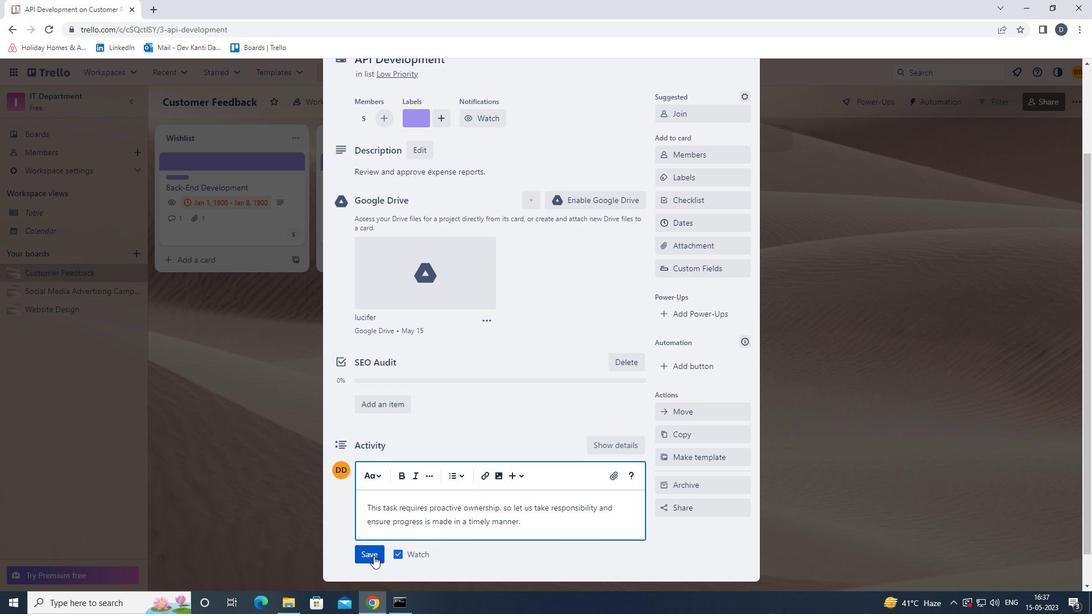 
Action: Mouse moved to (534, 471)
Screenshot: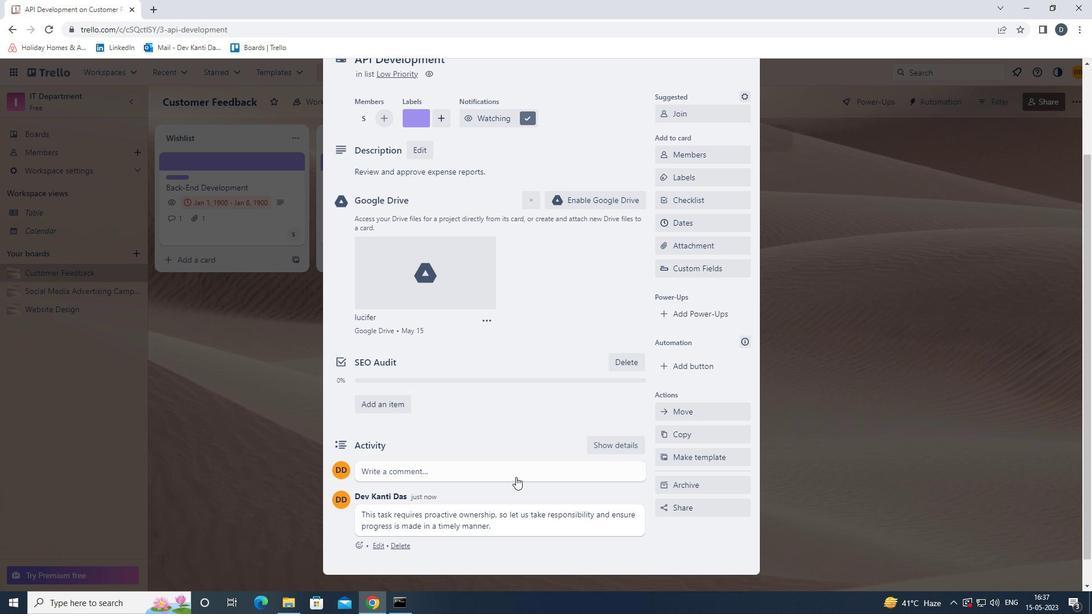 
Action: Mouse scrolled (534, 471) with delta (0, 0)
Screenshot: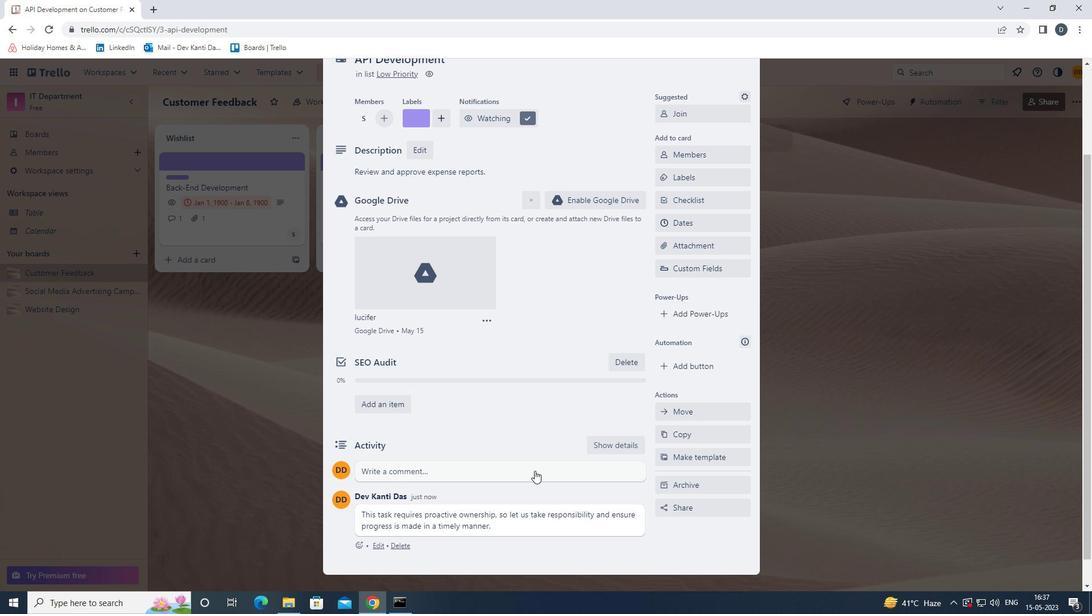 
Action: Mouse moved to (700, 280)
Screenshot: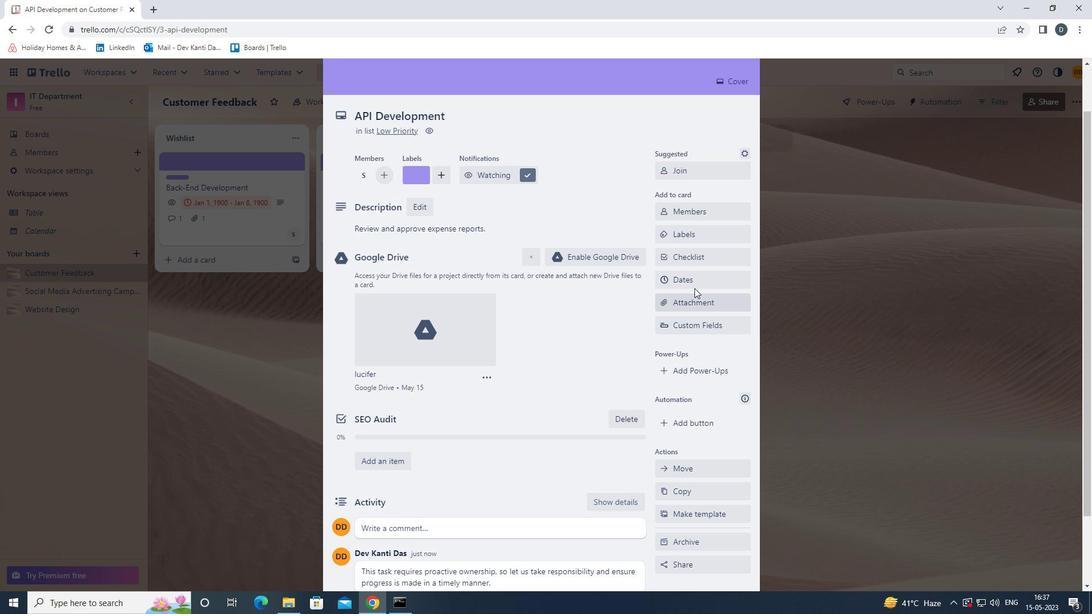 
Action: Mouse pressed left at (700, 280)
Screenshot: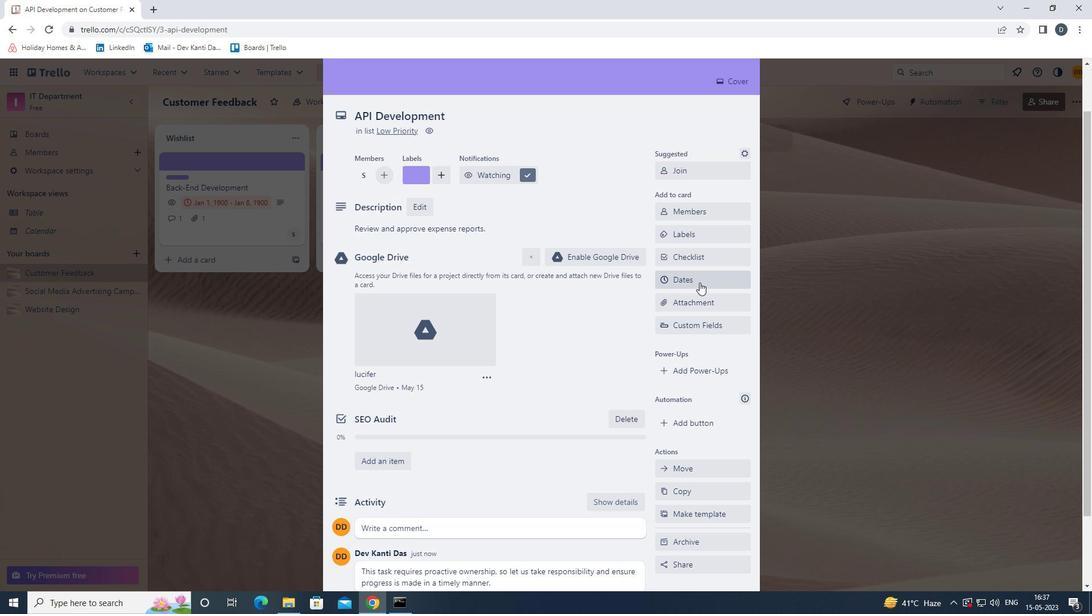 
Action: Mouse moved to (664, 310)
Screenshot: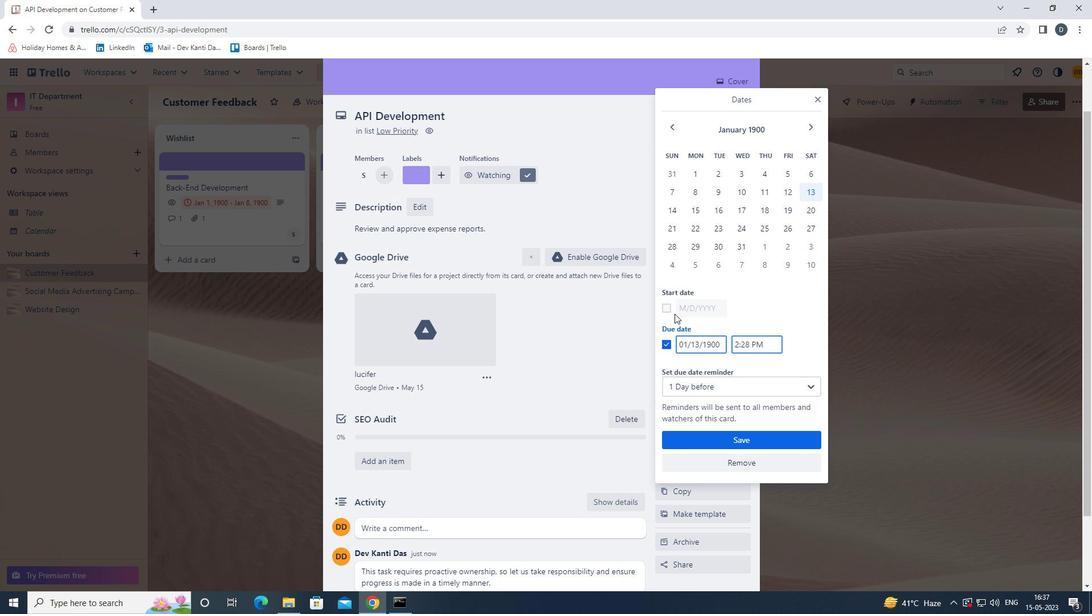 
Action: Mouse pressed left at (664, 310)
Screenshot: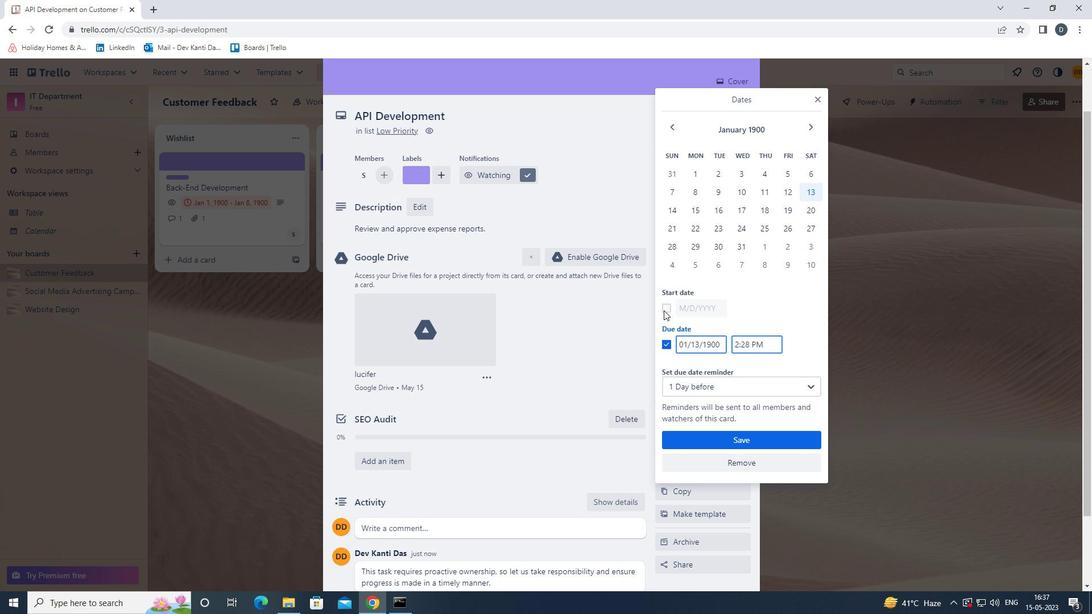 
Action: Mouse moved to (674, 196)
Screenshot: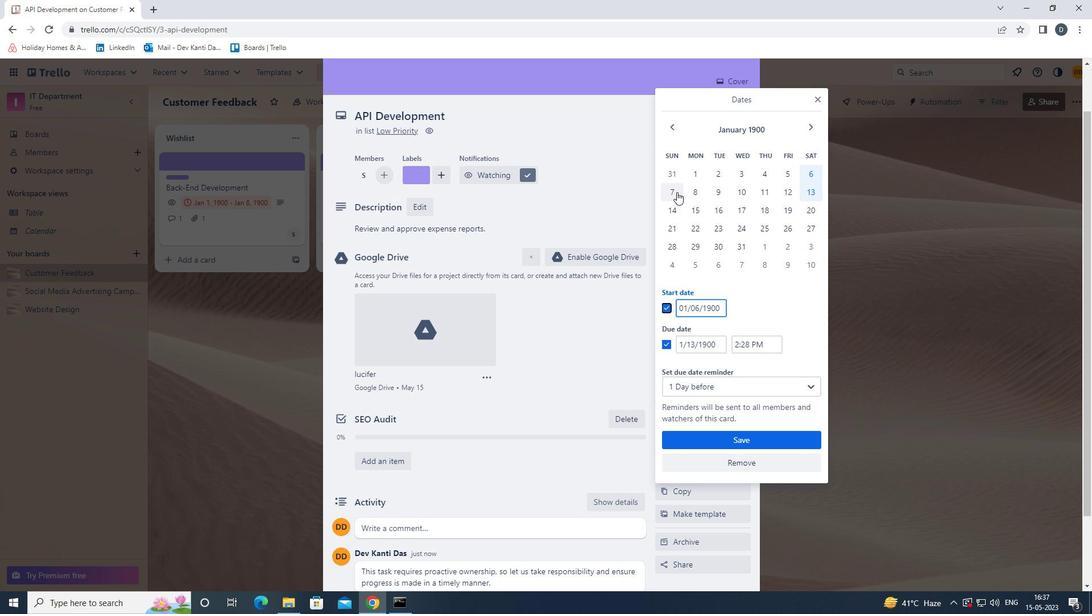 
Action: Mouse pressed left at (674, 196)
Screenshot: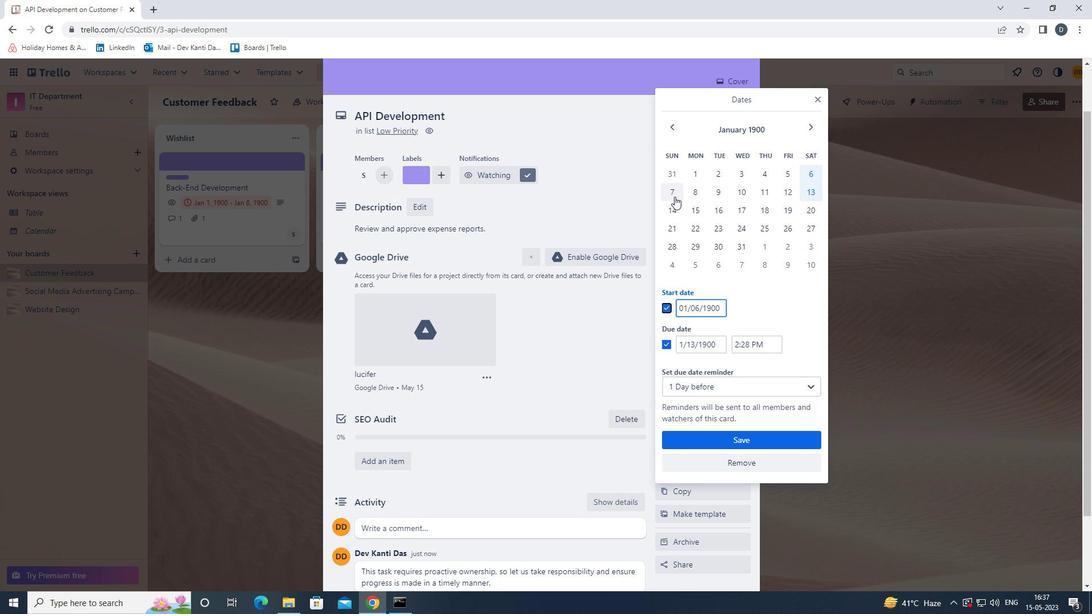 
Action: Mouse moved to (675, 209)
Screenshot: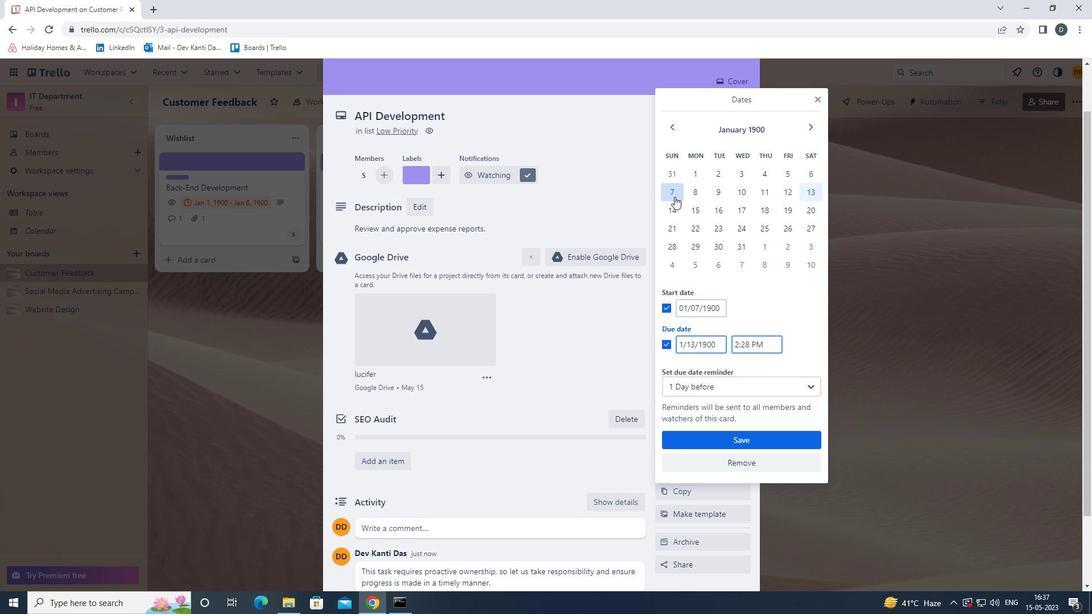 
Action: Mouse pressed left at (675, 209)
Screenshot: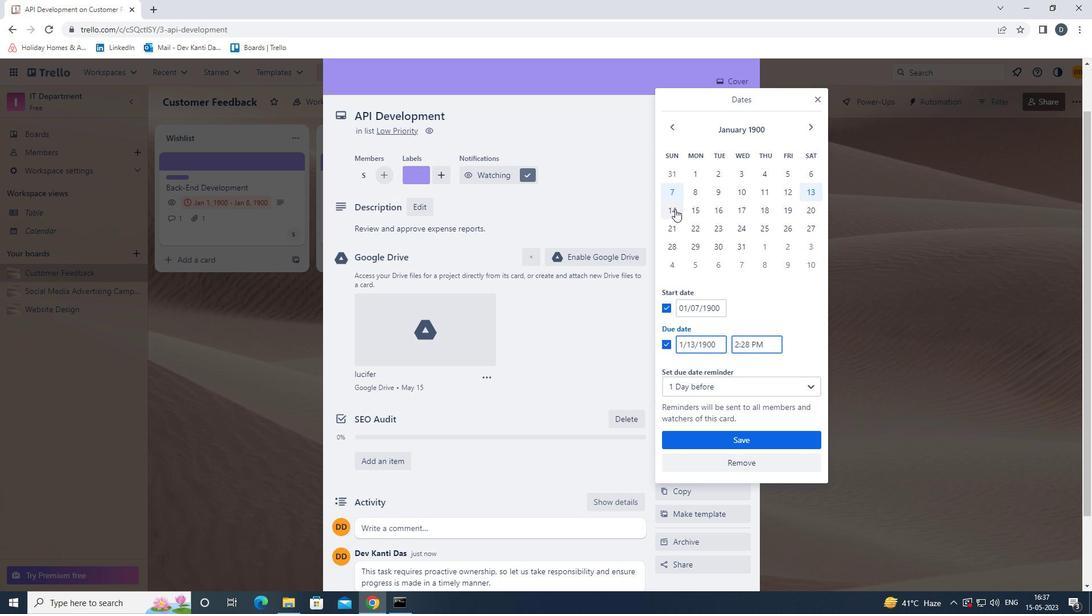 
Action: Mouse moved to (729, 440)
Screenshot: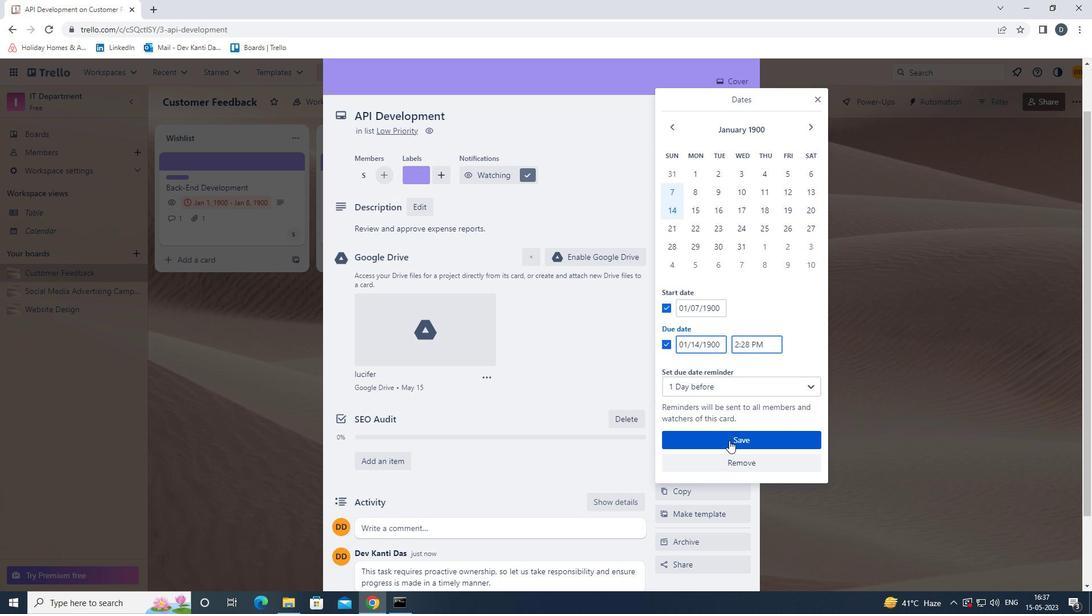 
Action: Mouse pressed left at (729, 440)
Screenshot: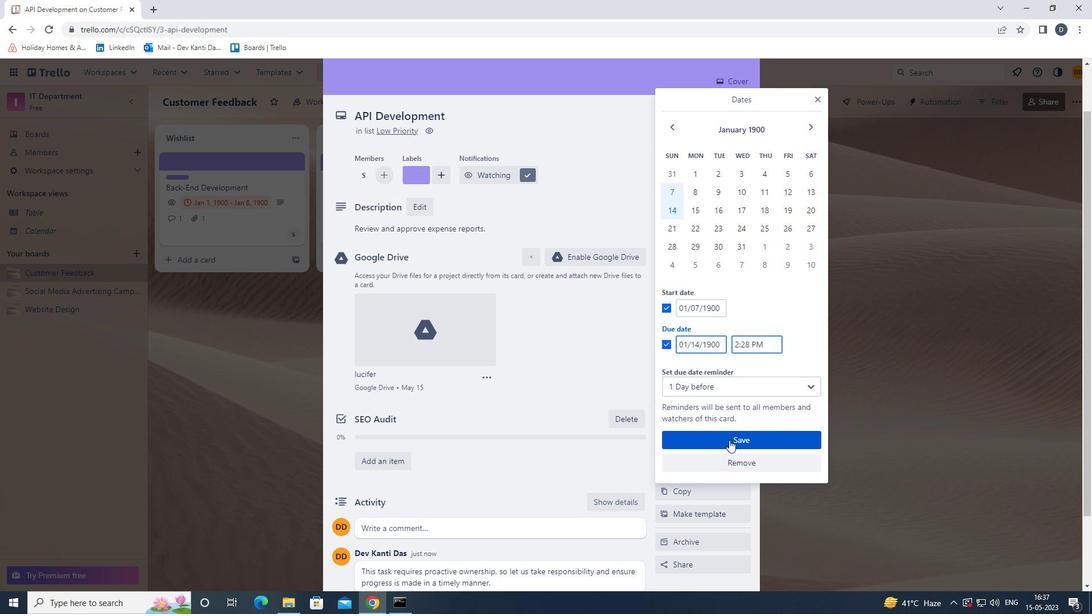 
Action: Mouse moved to (703, 291)
Screenshot: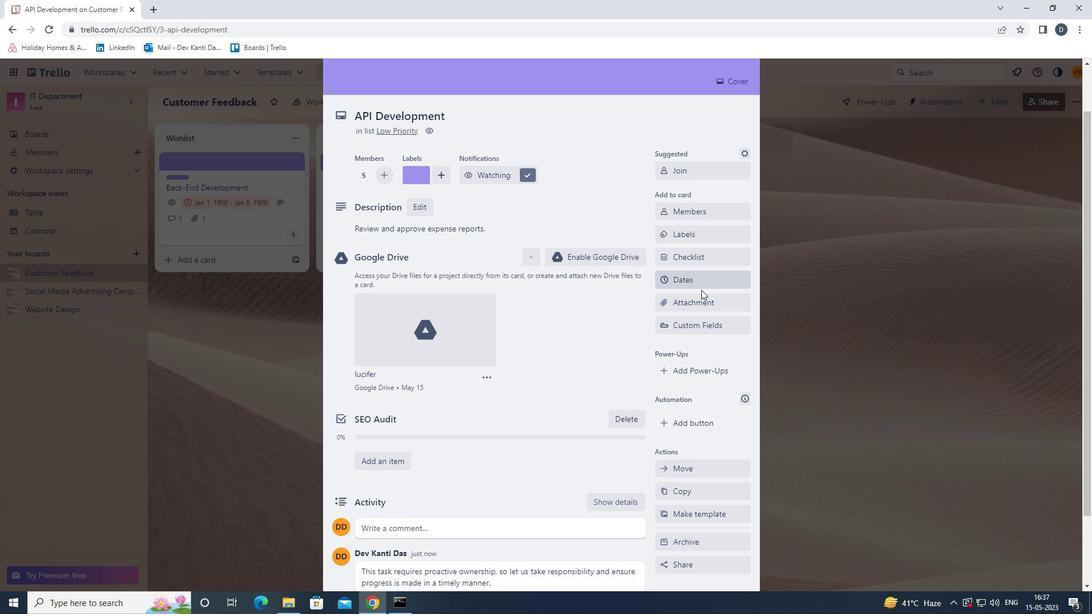 
Action: Mouse scrolled (703, 292) with delta (0, 0)
Screenshot: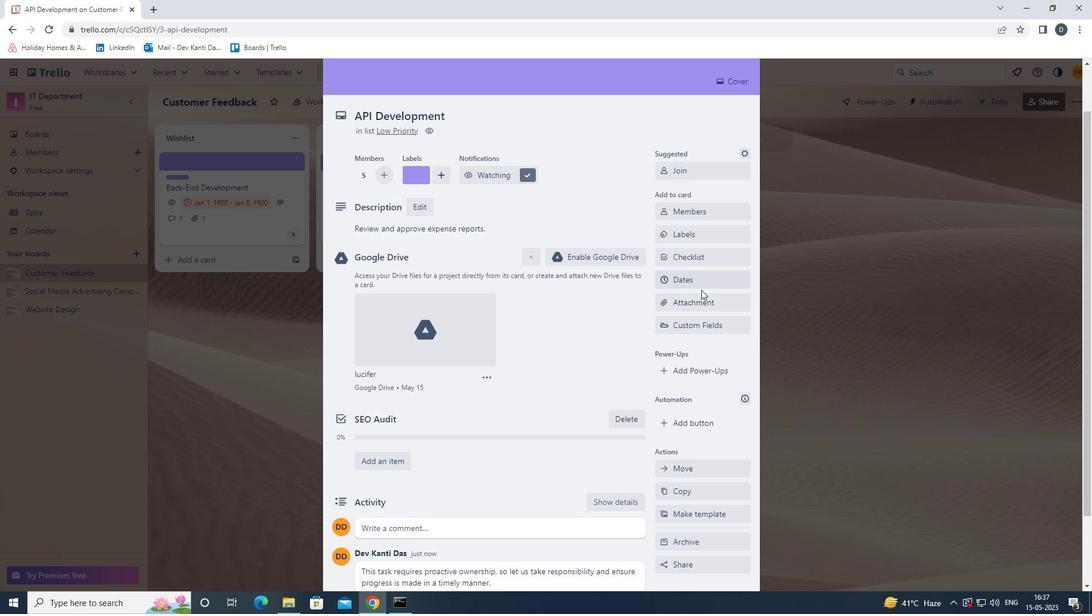 
Action: Mouse scrolled (703, 292) with delta (0, 0)
Screenshot: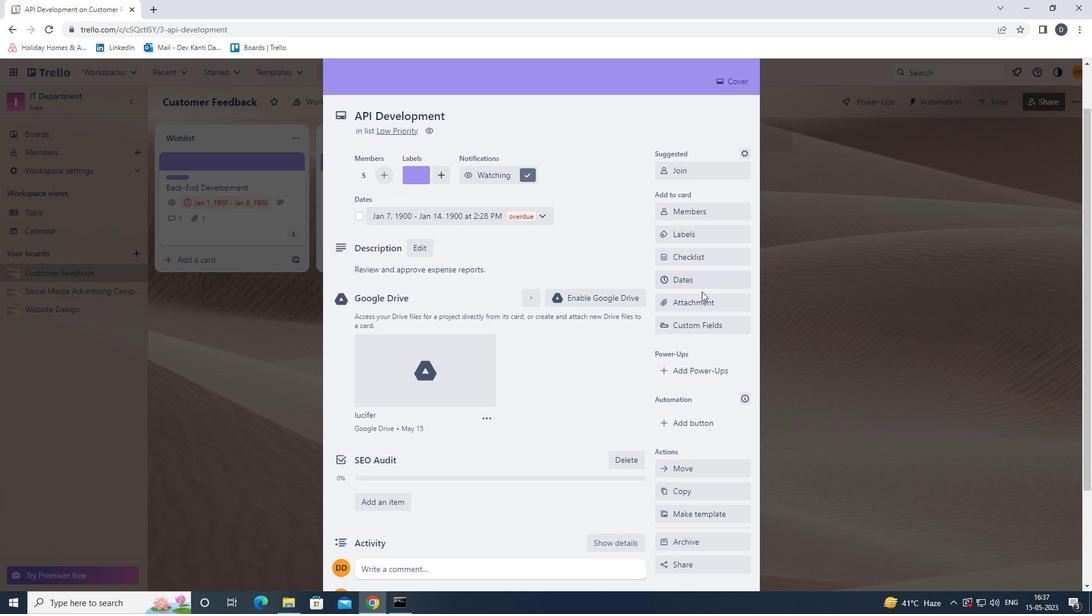 
Action: Mouse scrolled (703, 292) with delta (0, 0)
Screenshot: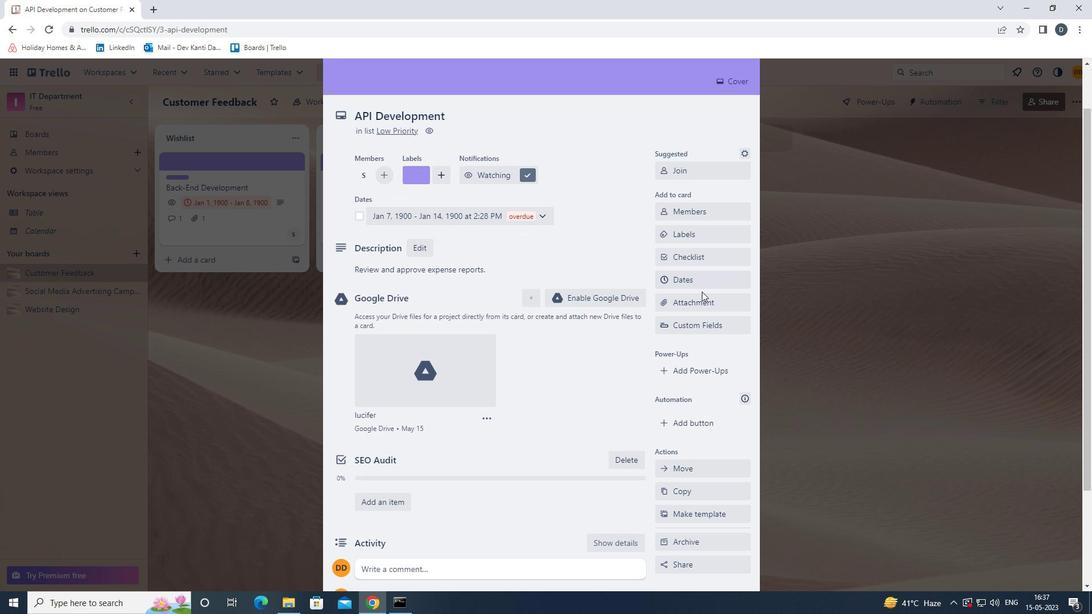 
Action: Mouse moved to (747, 105)
Screenshot: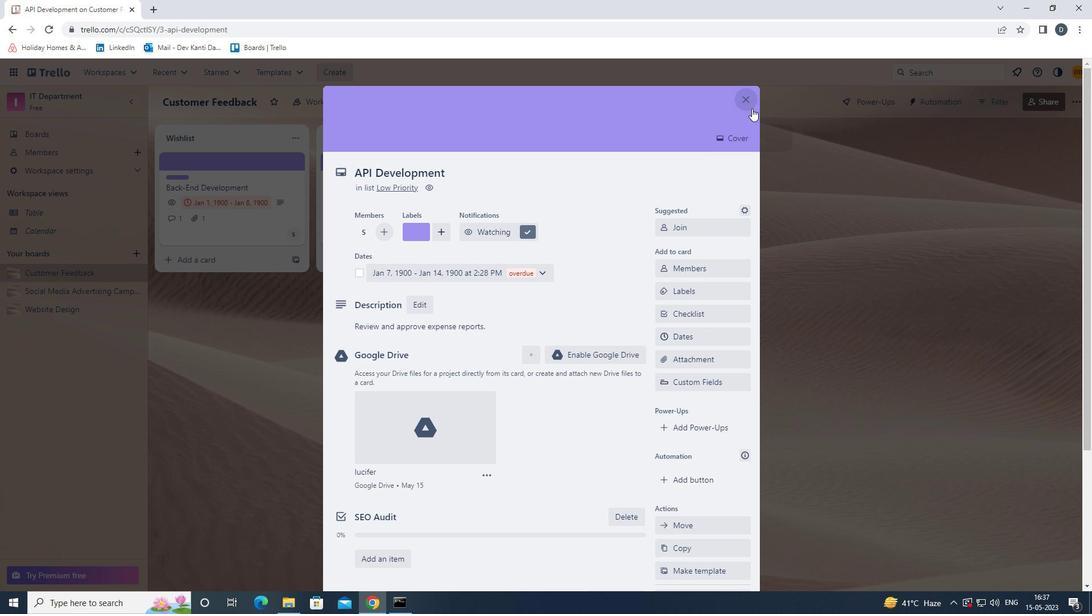 
Action: Mouse pressed left at (747, 105)
Screenshot: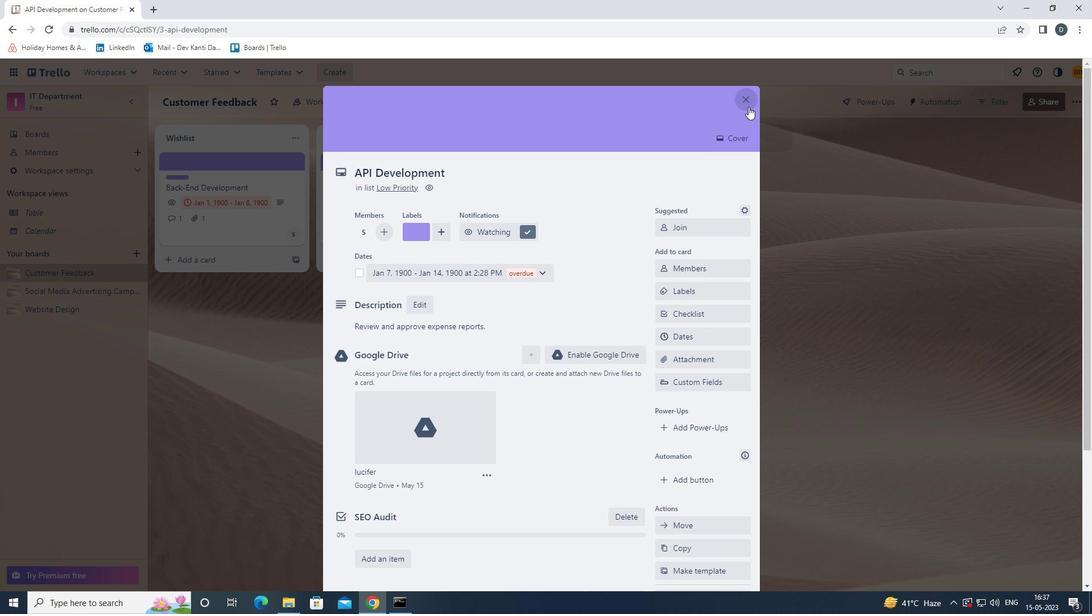 
Action: Mouse moved to (771, 316)
Screenshot: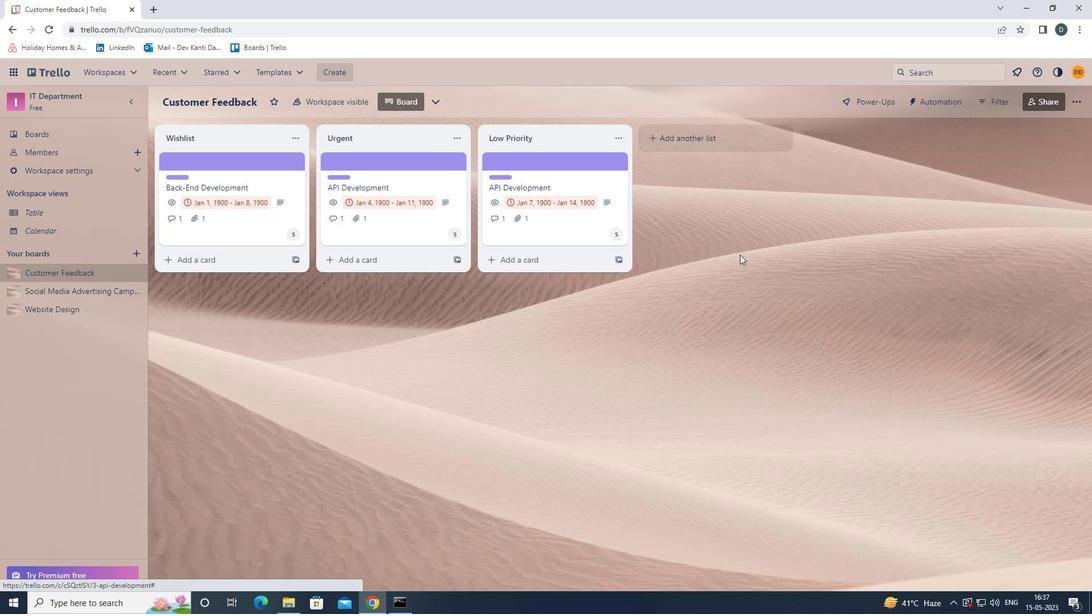 
